 Task: Find connections with filter location Rivière-du-Loup with filter topic #successwith filter profile language French with filter current company Evalueserve with filter school Maulana Azad Medical College with filter industry Hospitality with filter service category Immigration Law with filter keywords title Customer Support Representative
Action: Mouse moved to (493, 86)
Screenshot: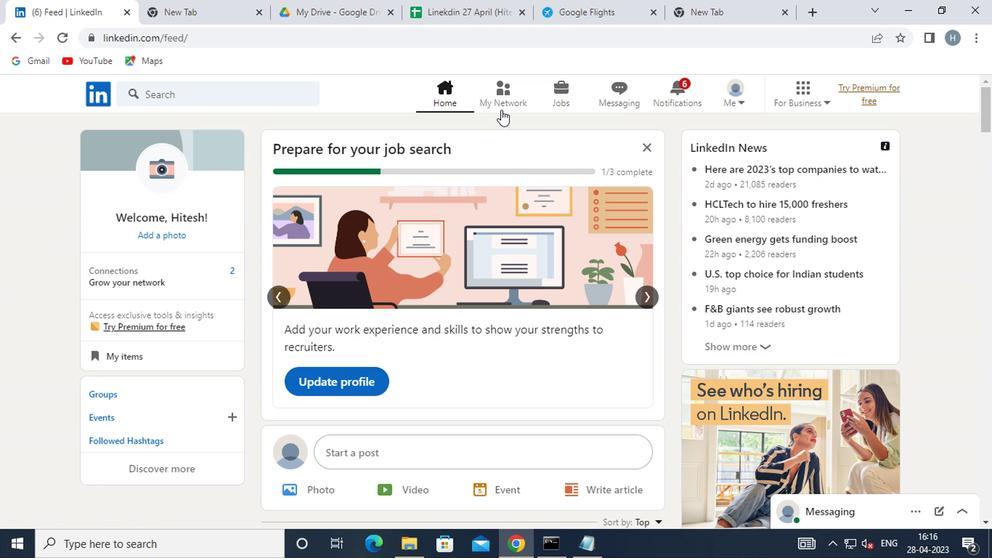 
Action: Mouse pressed left at (493, 86)
Screenshot: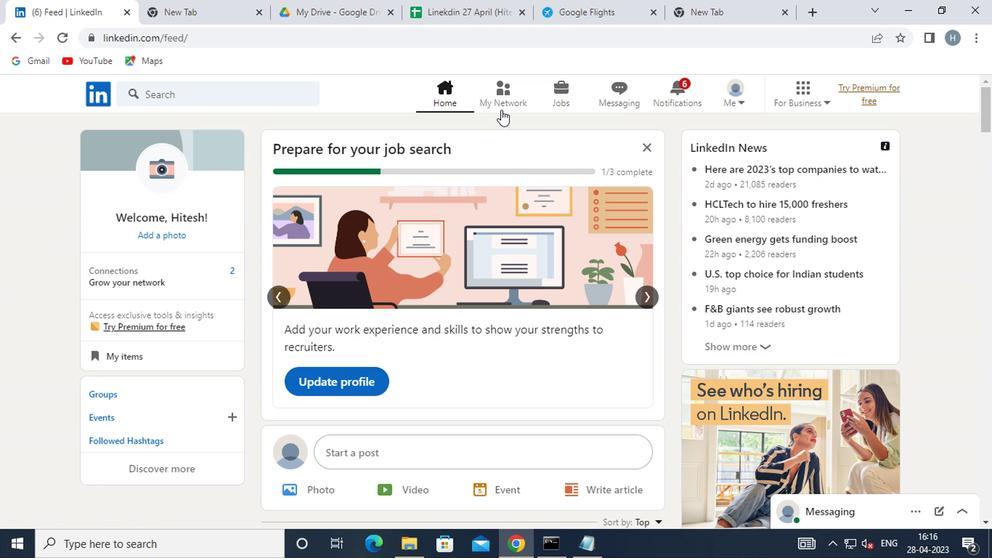 
Action: Mouse moved to (225, 171)
Screenshot: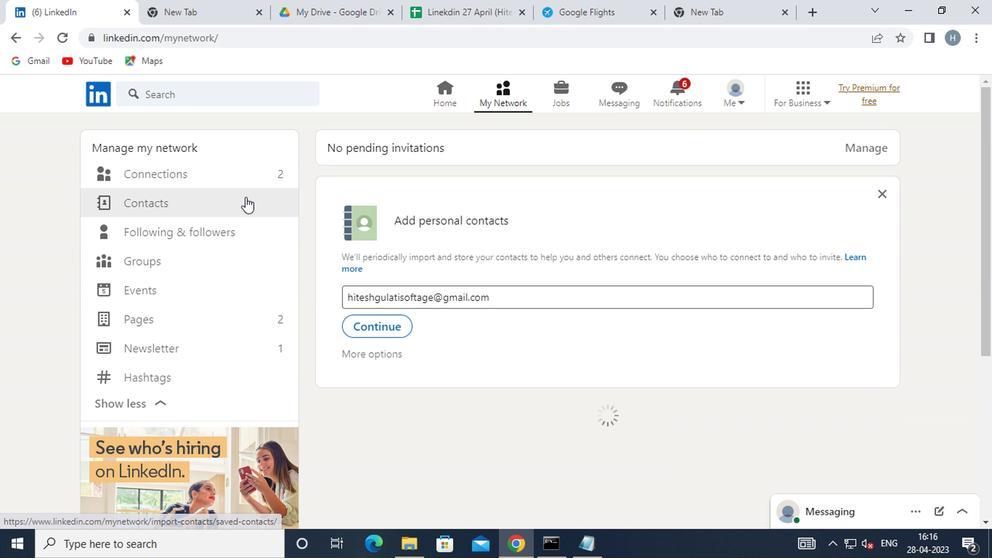 
Action: Mouse pressed left at (225, 171)
Screenshot: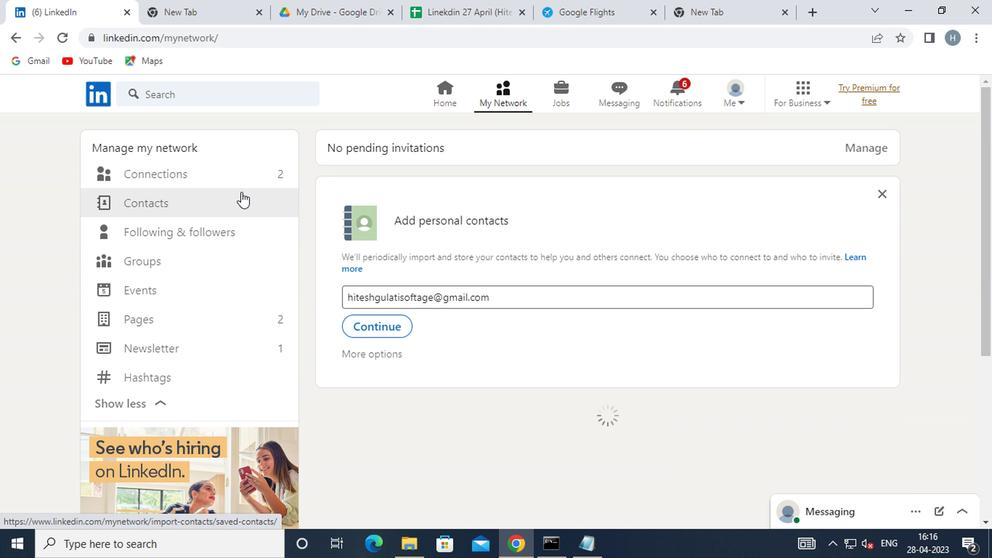 
Action: Mouse moved to (580, 171)
Screenshot: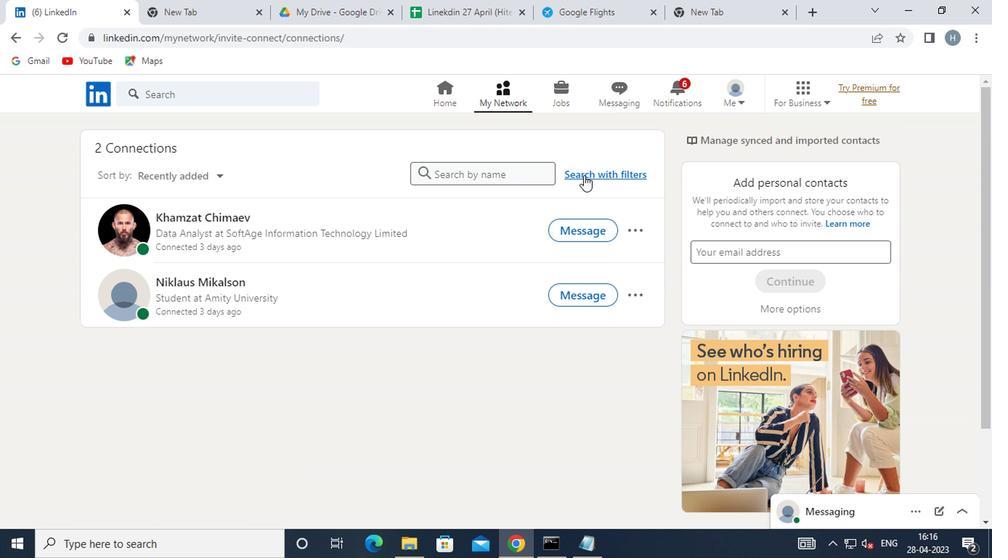 
Action: Mouse pressed left at (580, 171)
Screenshot: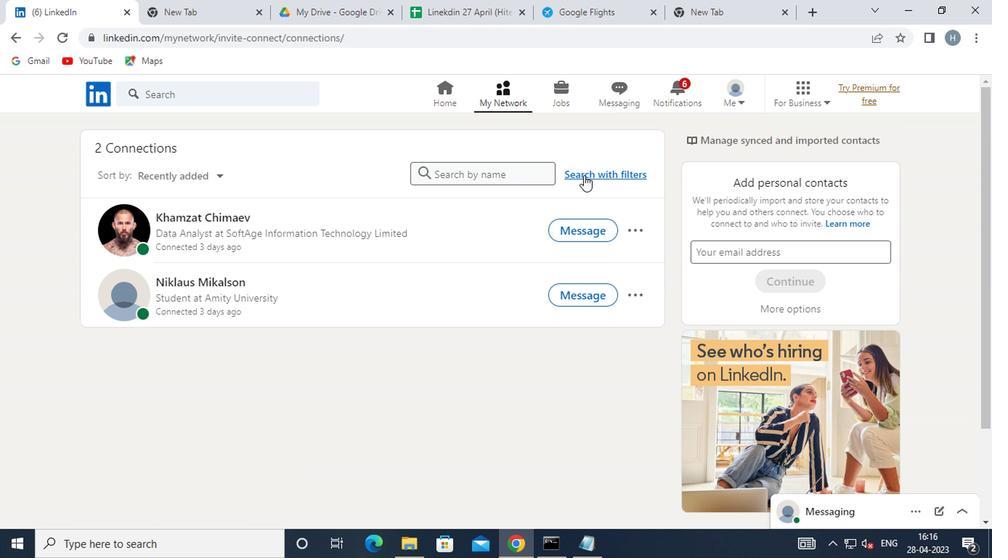 
Action: Mouse moved to (538, 131)
Screenshot: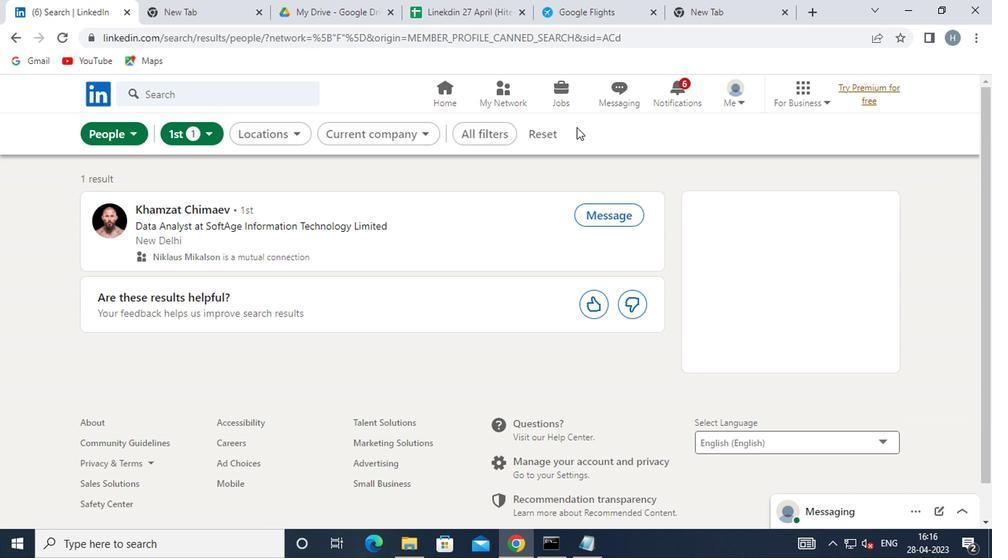 
Action: Mouse pressed left at (538, 131)
Screenshot: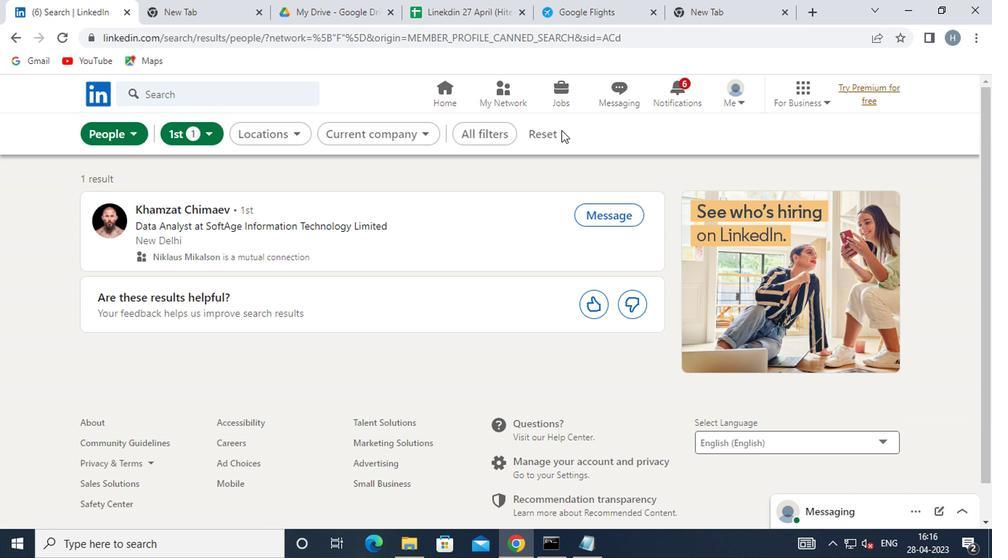 
Action: Mouse moved to (522, 131)
Screenshot: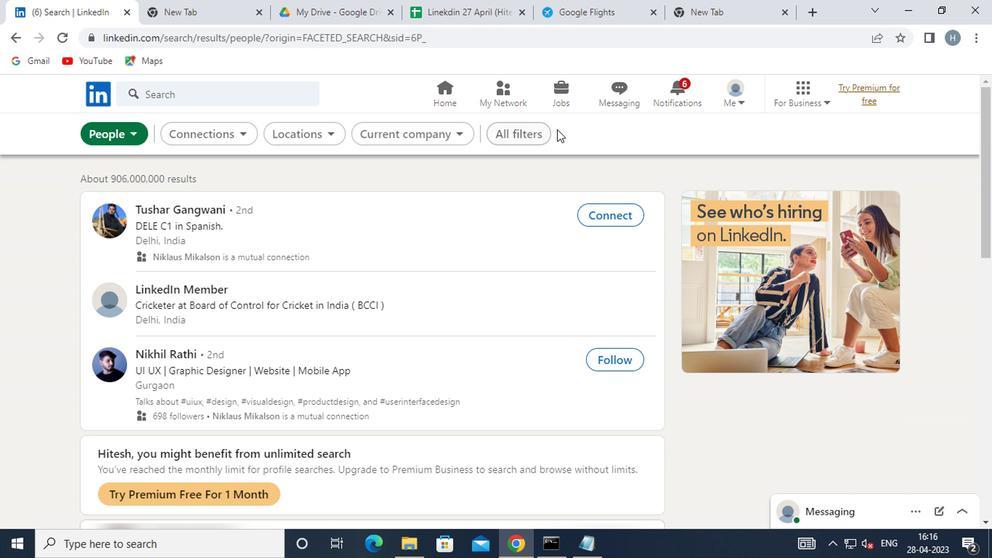 
Action: Mouse pressed left at (522, 131)
Screenshot: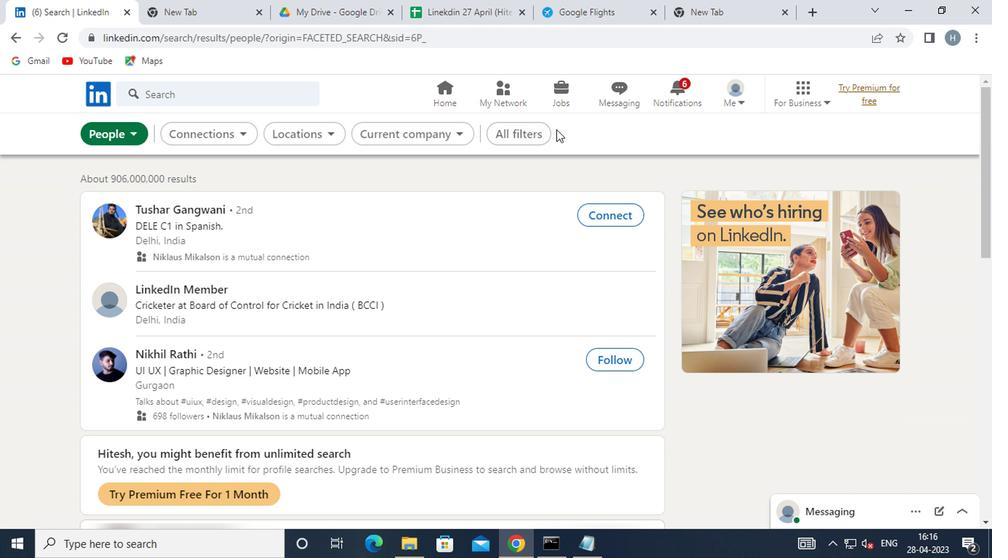 
Action: Mouse moved to (699, 313)
Screenshot: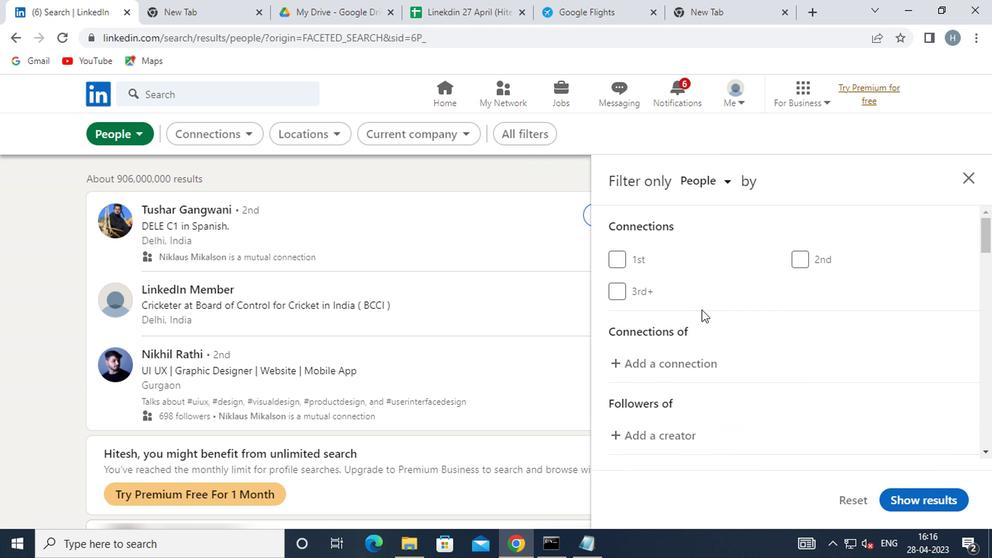 
Action: Mouse scrolled (699, 312) with delta (0, 0)
Screenshot: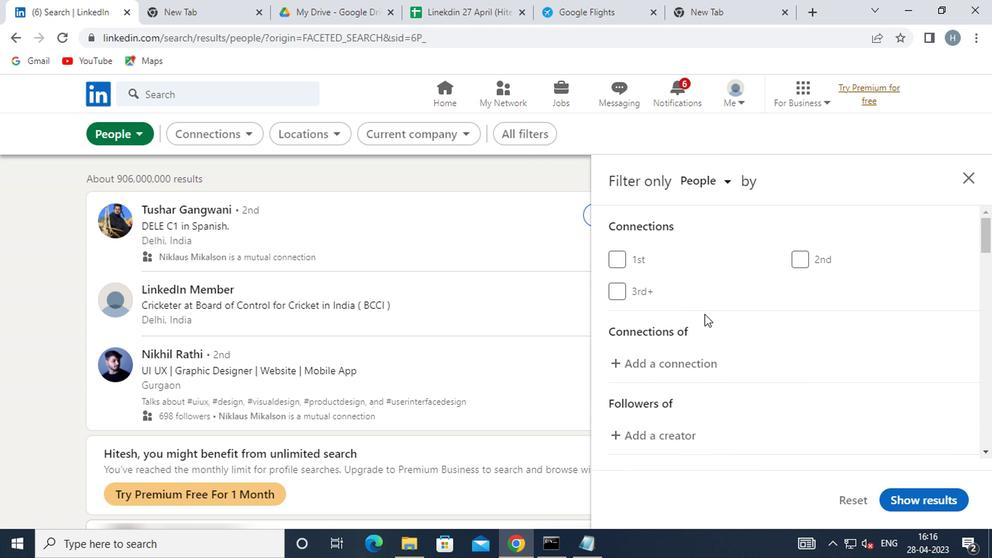 
Action: Mouse scrolled (699, 312) with delta (0, 0)
Screenshot: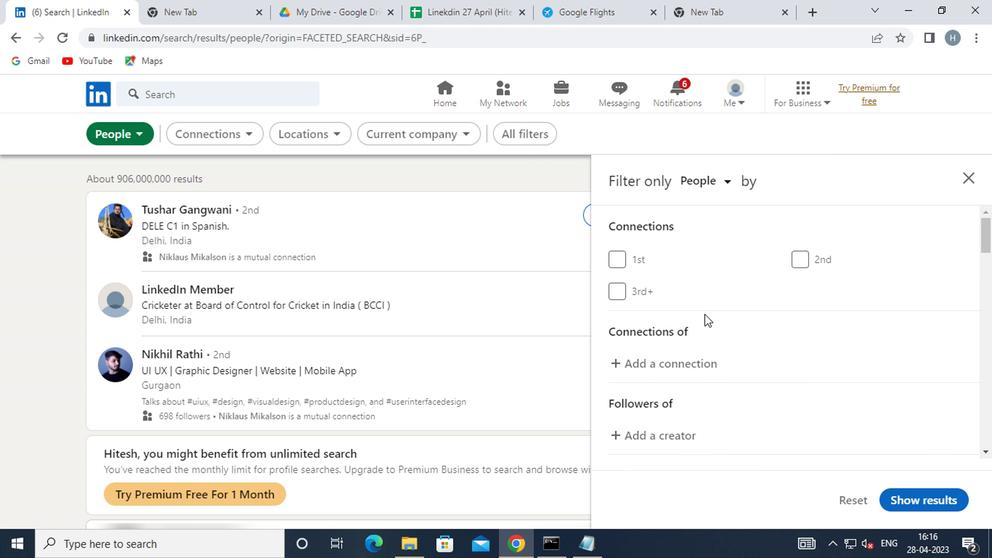 
Action: Mouse moved to (699, 309)
Screenshot: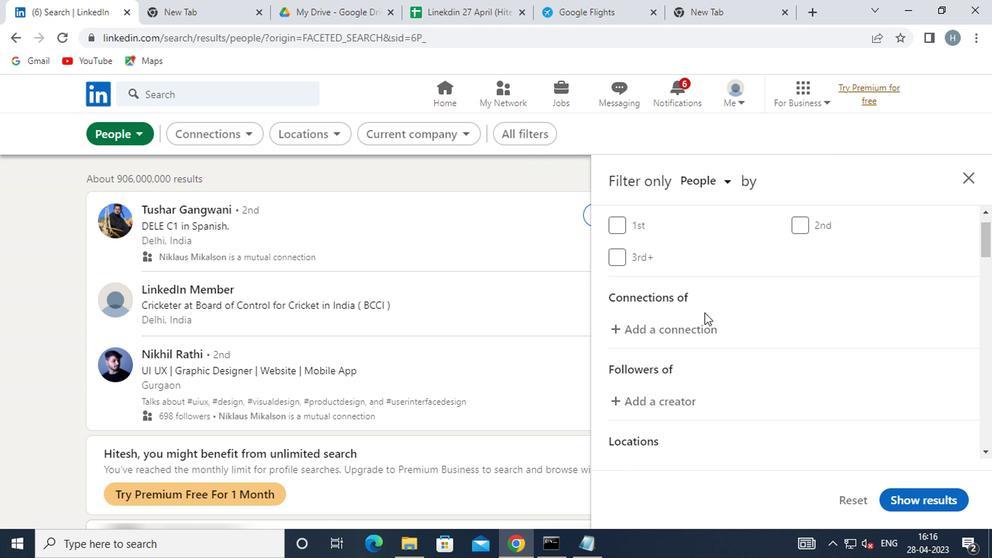 
Action: Mouse scrolled (699, 309) with delta (0, 0)
Screenshot: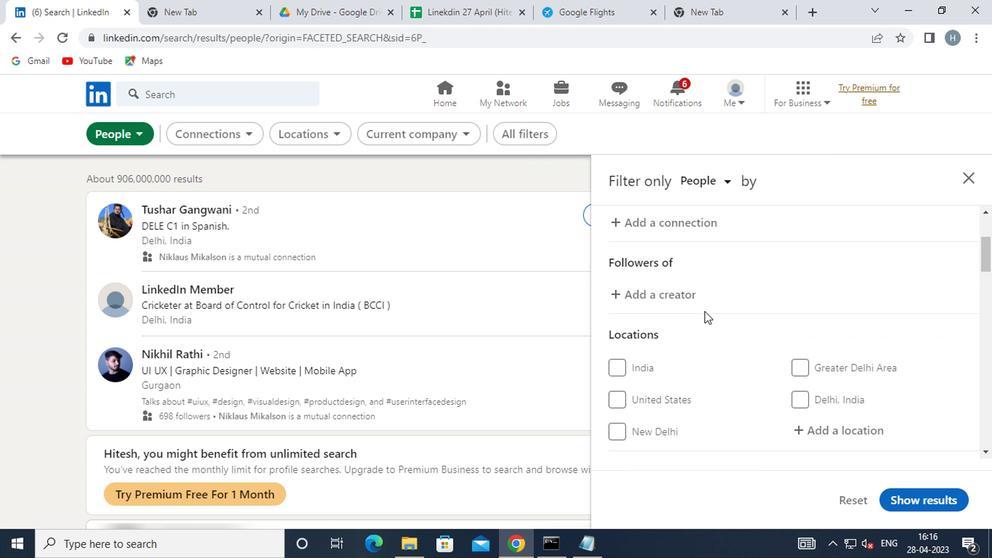 
Action: Mouse moved to (810, 351)
Screenshot: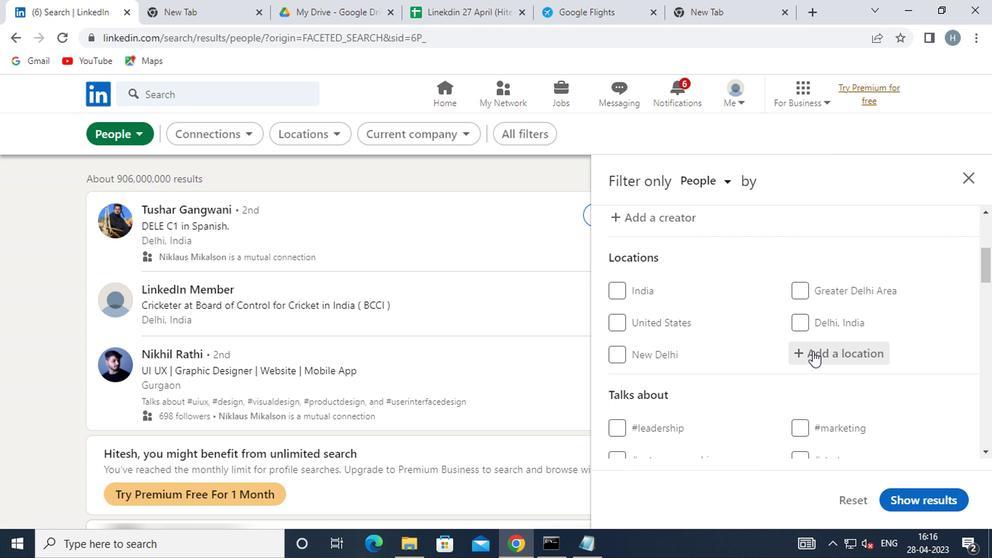 
Action: Mouse pressed left at (810, 351)
Screenshot: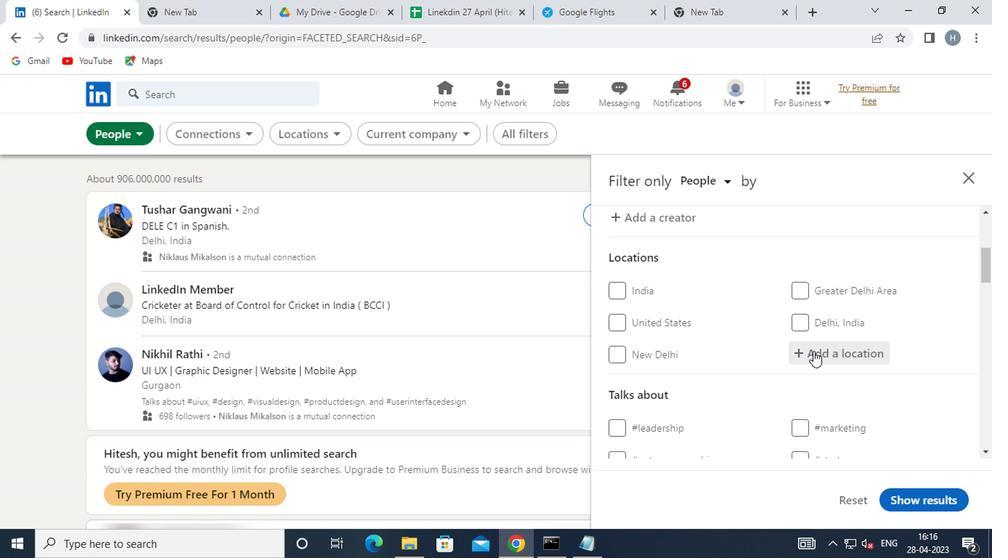 
Action: Mouse moved to (798, 347)
Screenshot: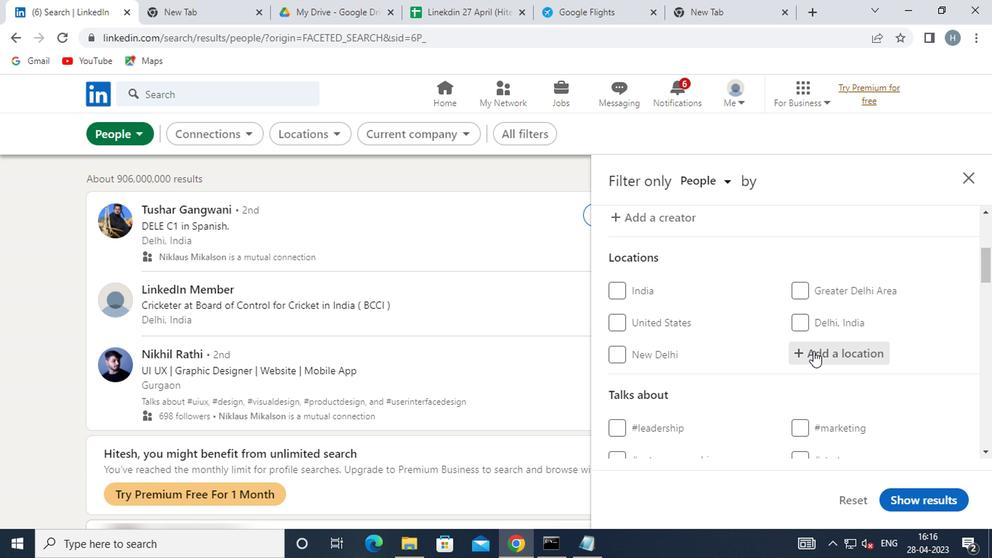 
Action: Key pressed <Key.shift>RIVIERE
Screenshot: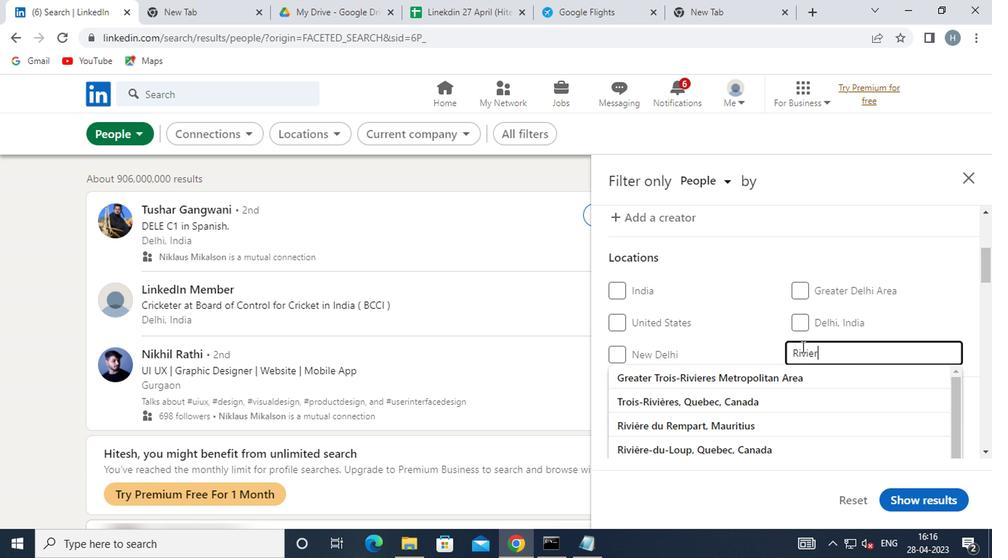 
Action: Mouse moved to (773, 395)
Screenshot: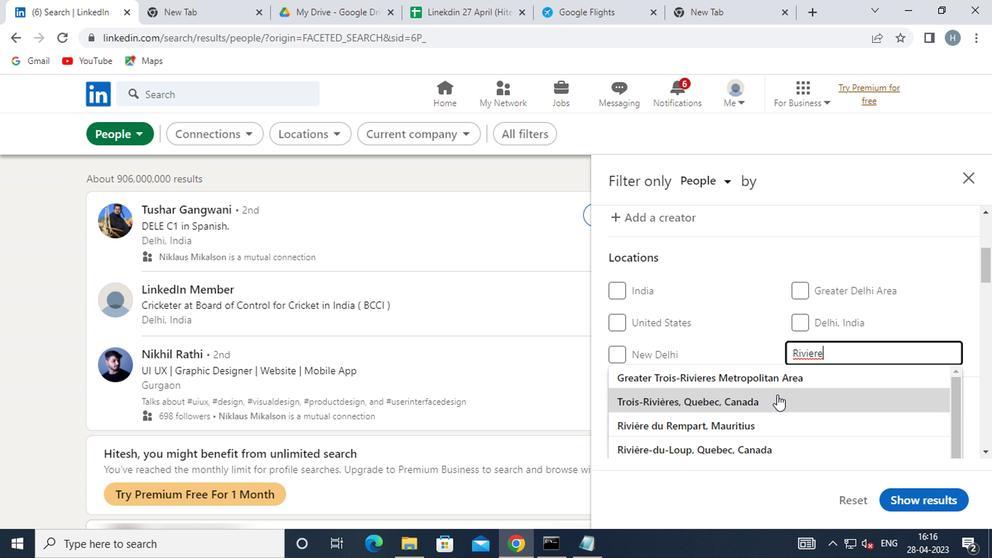 
Action: Key pressed -
Screenshot: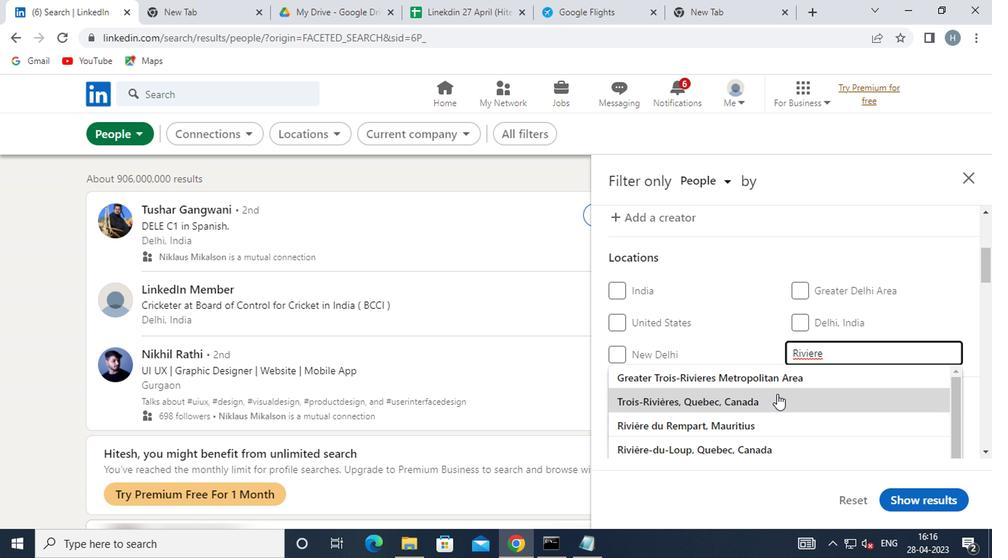 
Action: Mouse moved to (757, 403)
Screenshot: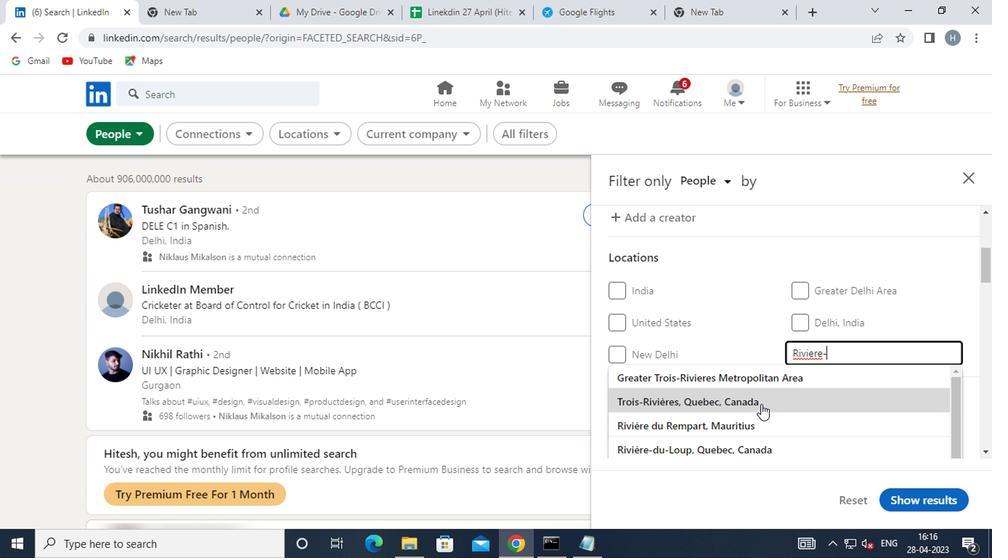
Action: Key pressed D
Screenshot: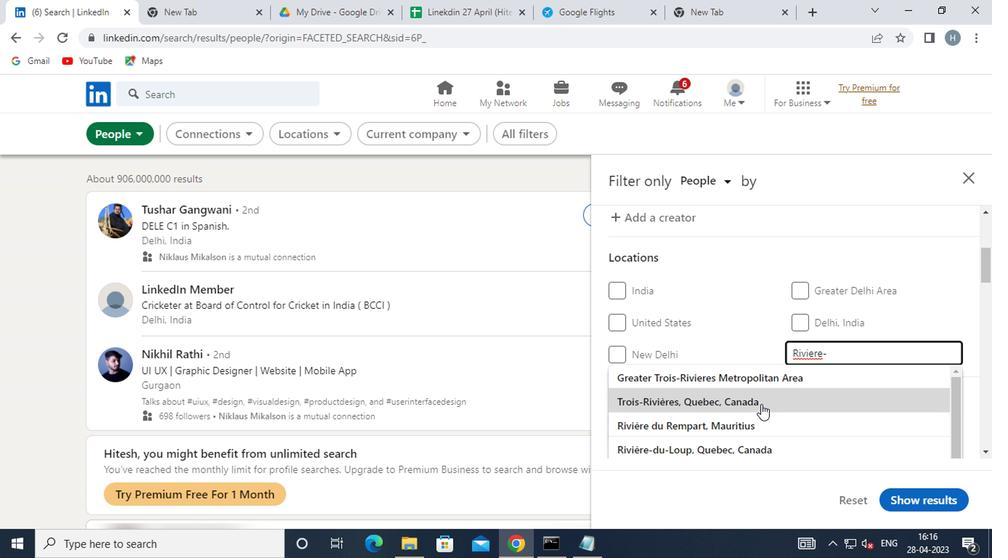 
Action: Mouse moved to (757, 401)
Screenshot: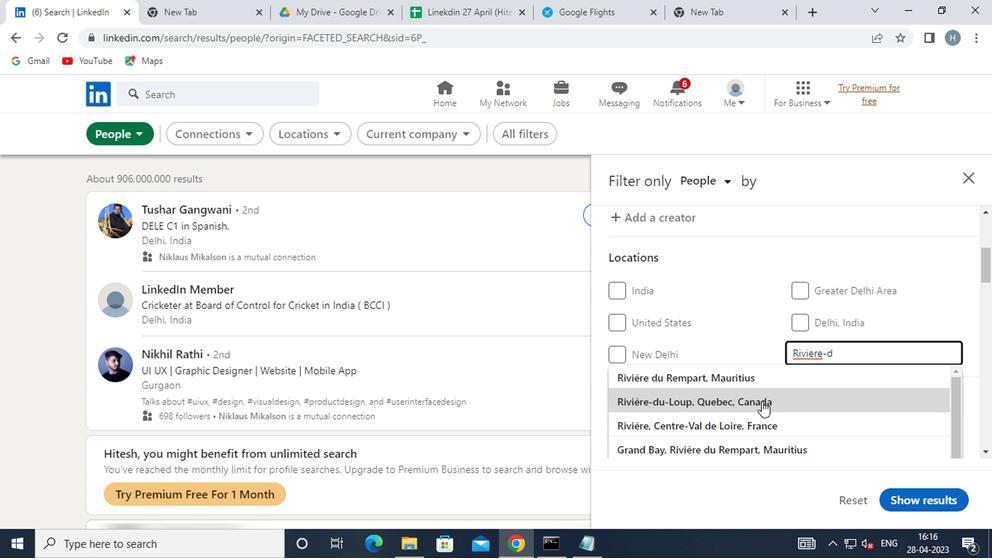 
Action: Key pressed U
Screenshot: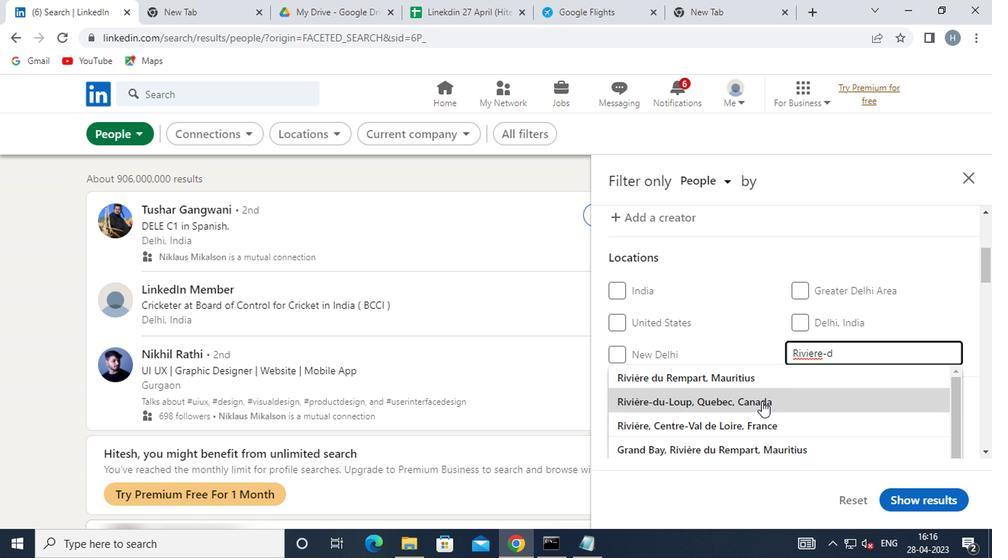 
Action: Mouse moved to (752, 400)
Screenshot: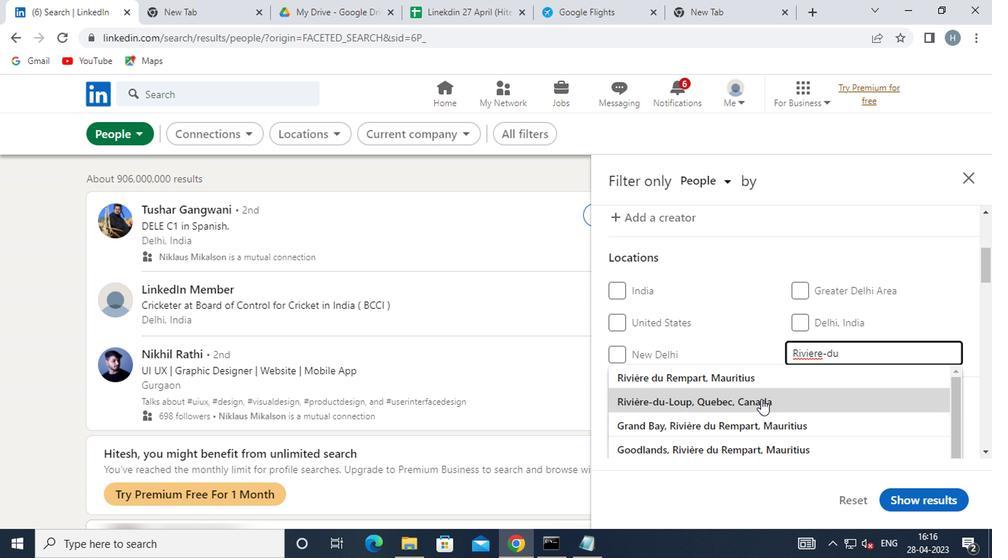 
Action: Mouse pressed left at (752, 400)
Screenshot: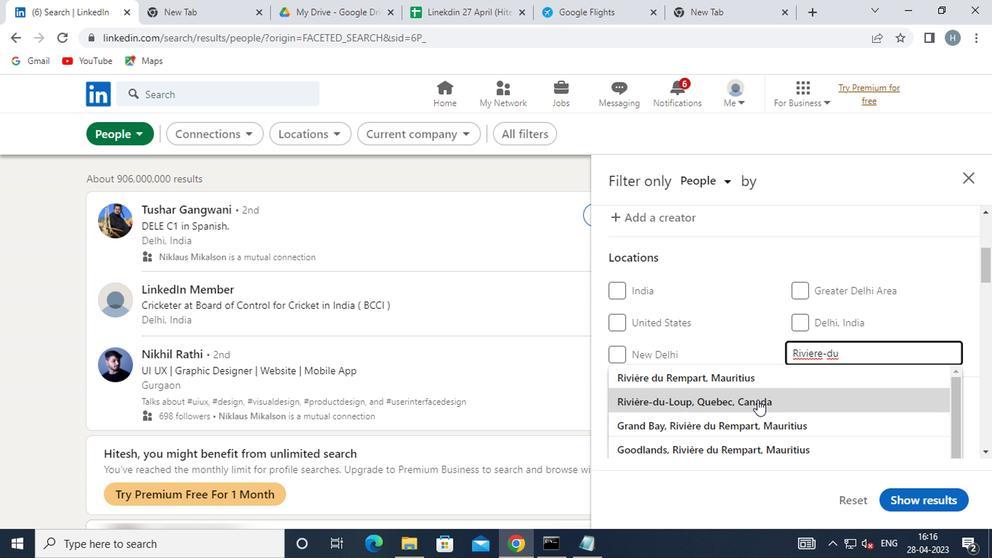 
Action: Mouse moved to (718, 382)
Screenshot: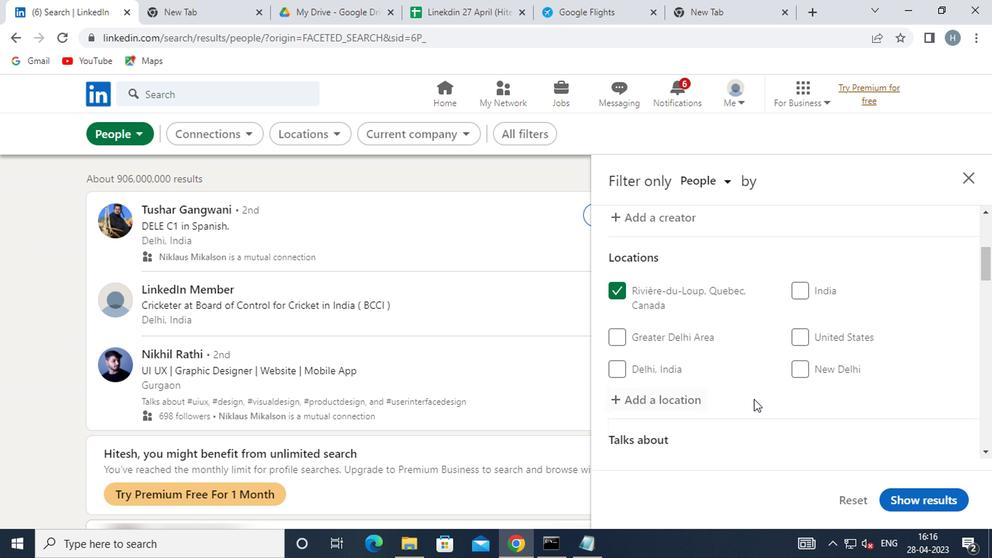 
Action: Mouse scrolled (718, 381) with delta (0, -1)
Screenshot: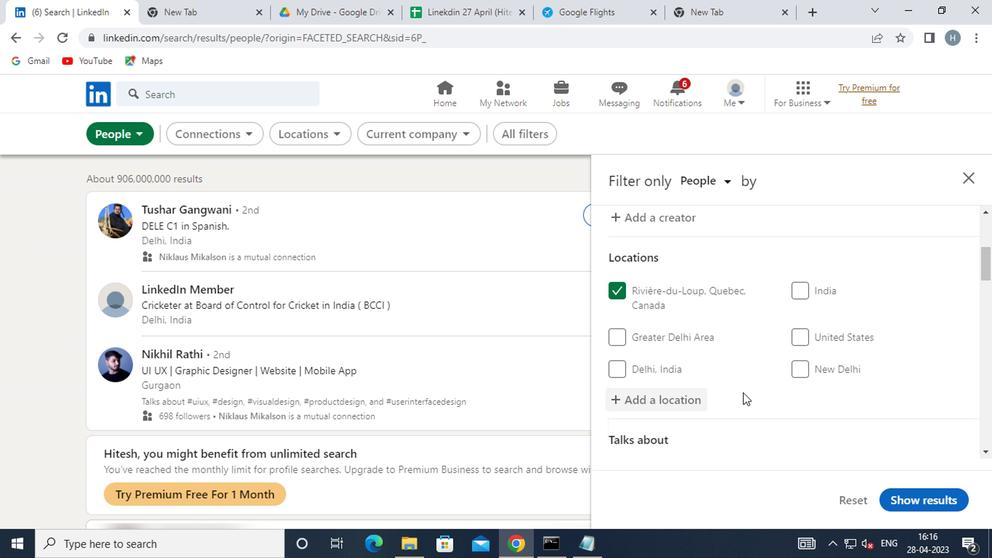 
Action: Mouse scrolled (718, 381) with delta (0, -1)
Screenshot: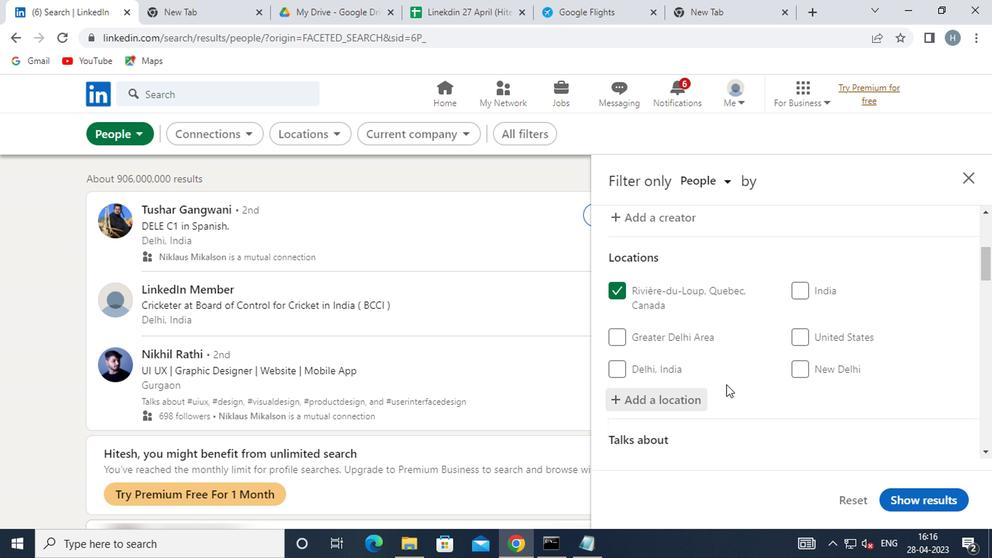 
Action: Mouse moved to (716, 375)
Screenshot: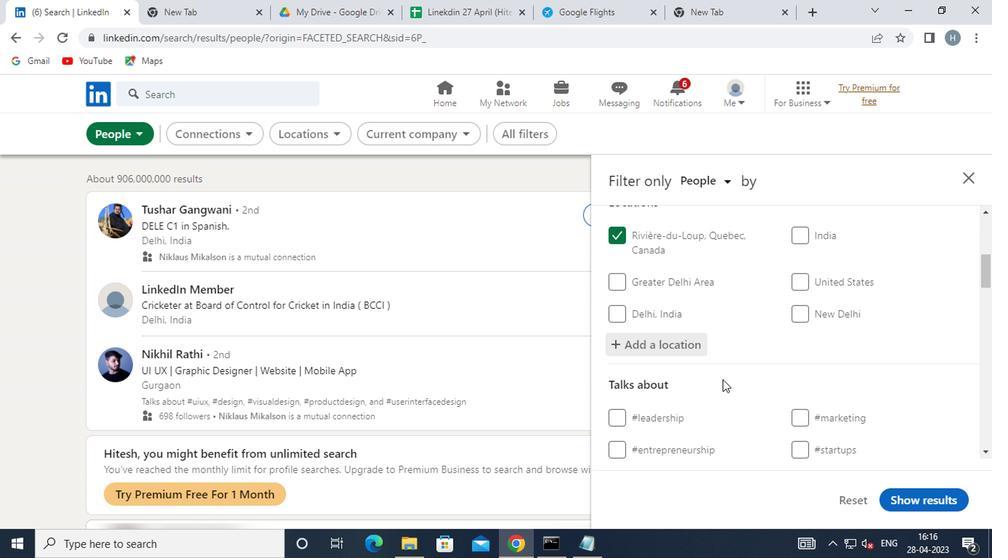 
Action: Mouse scrolled (716, 375) with delta (0, 0)
Screenshot: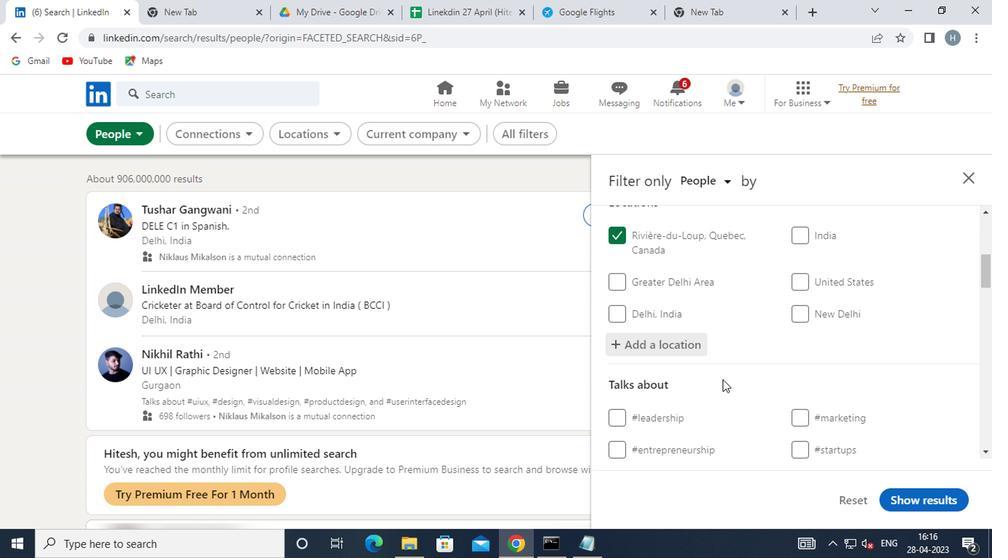 
Action: Mouse scrolled (716, 375) with delta (0, 0)
Screenshot: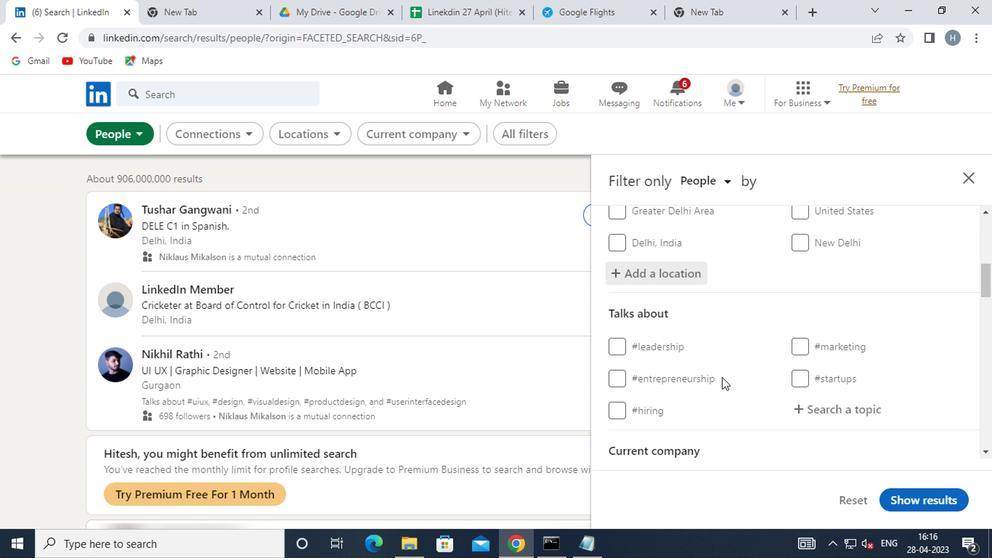 
Action: Mouse moved to (834, 241)
Screenshot: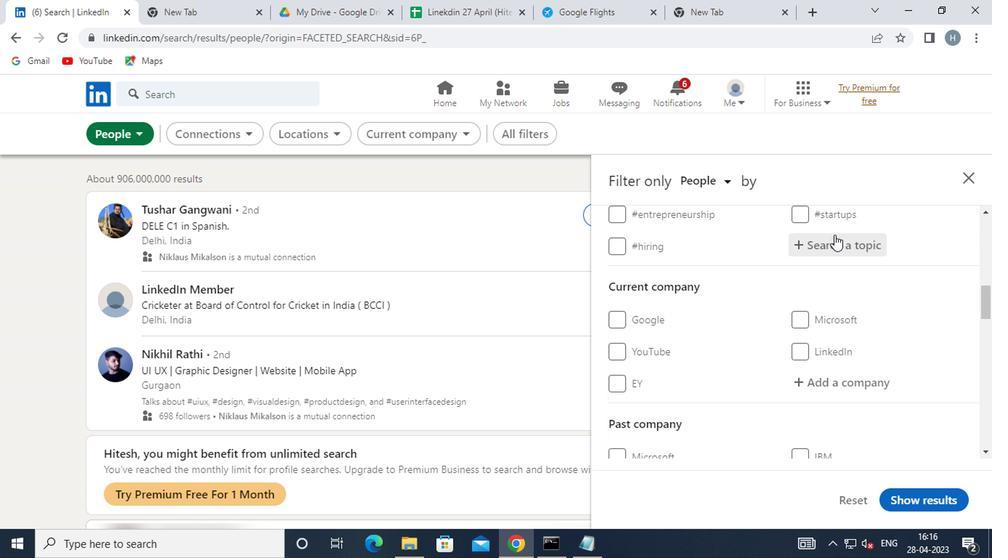 
Action: Mouse pressed left at (834, 241)
Screenshot: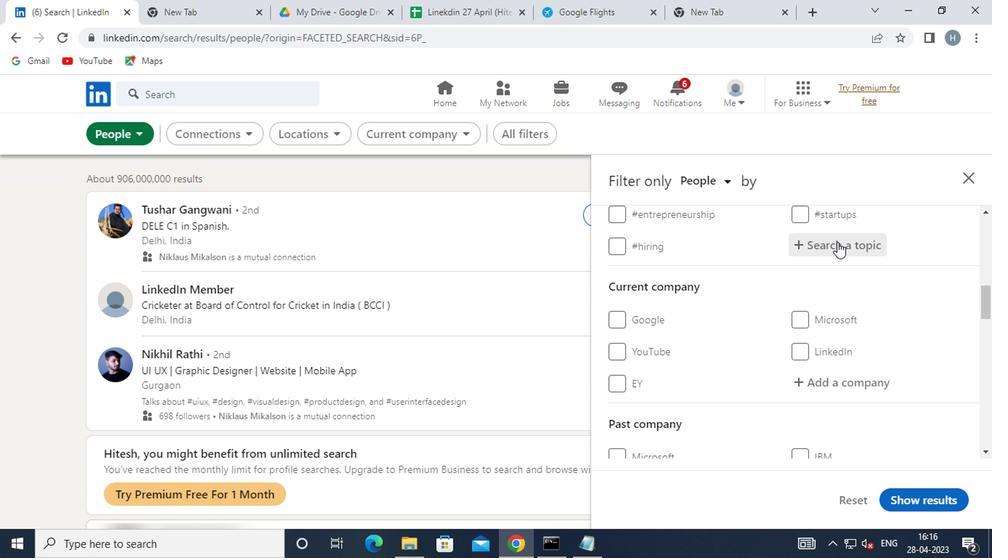 
Action: Mouse moved to (834, 241)
Screenshot: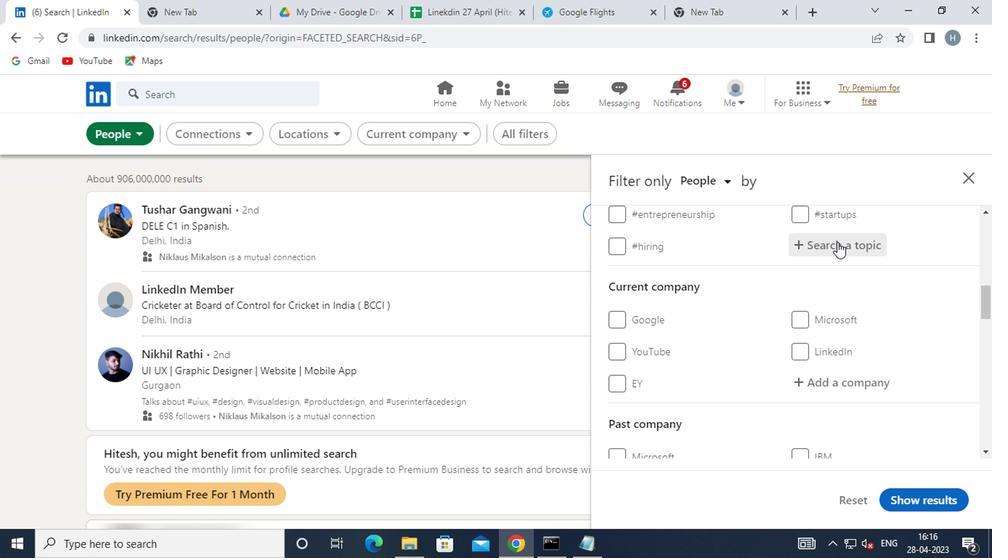 
Action: Key pressed <Key.shift>SUC
Screenshot: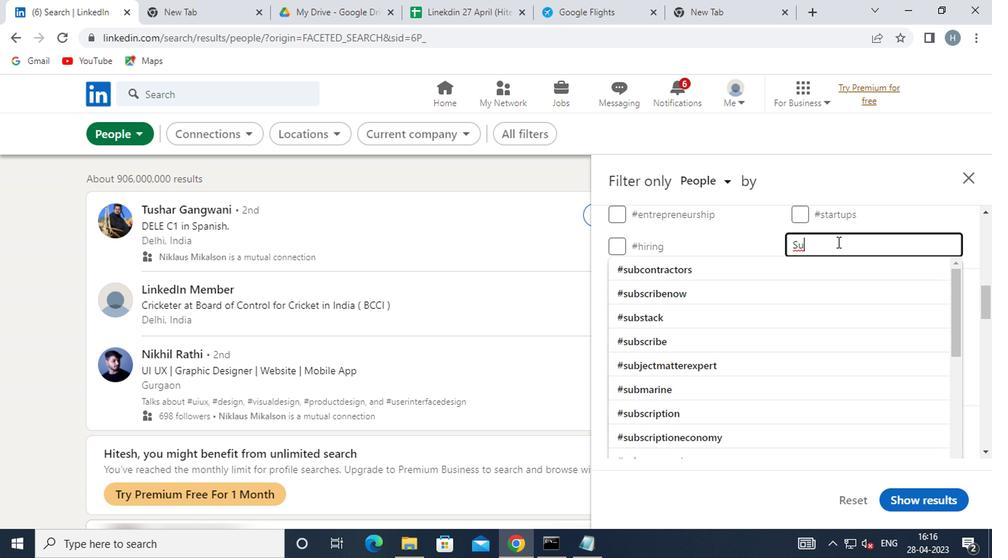 
Action: Mouse moved to (788, 262)
Screenshot: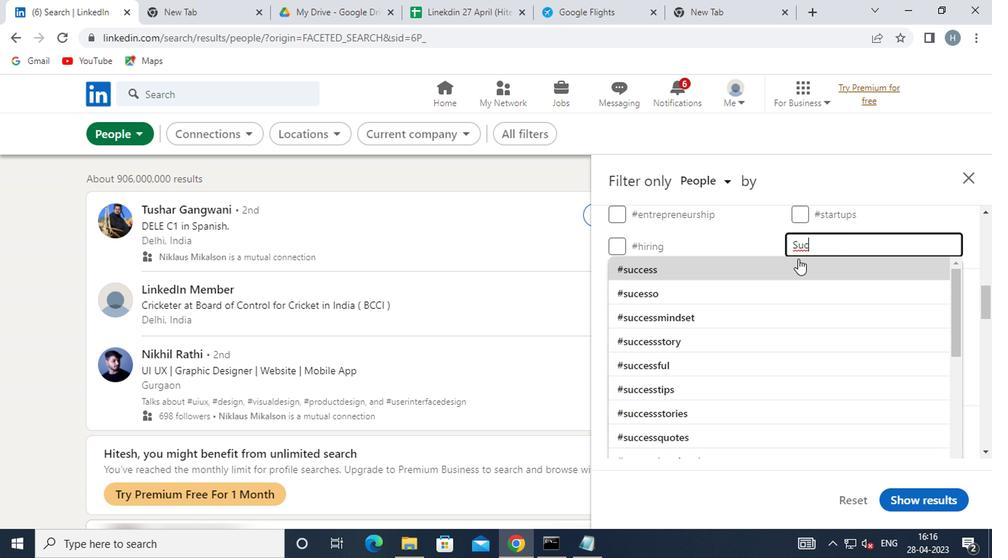 
Action: Mouse pressed left at (788, 262)
Screenshot: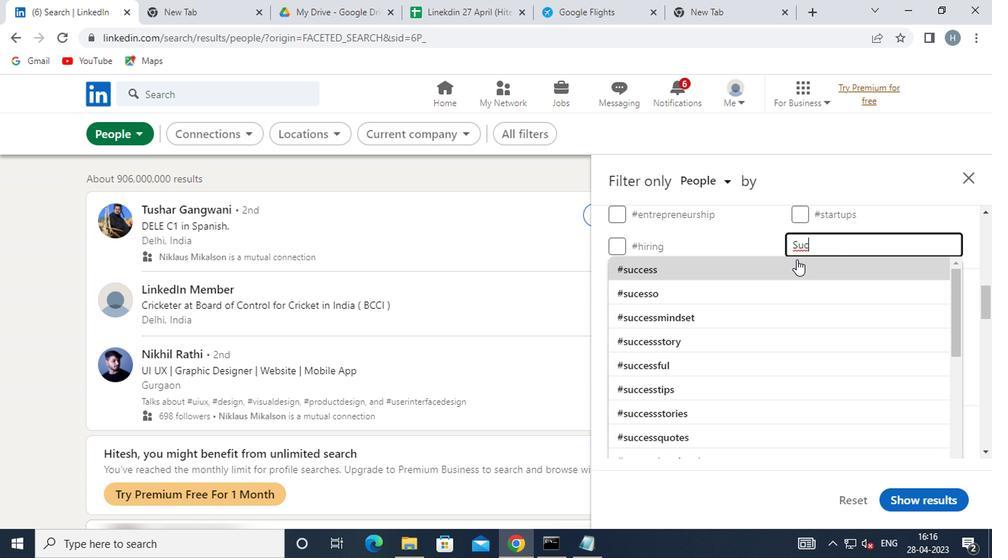 
Action: Mouse moved to (767, 281)
Screenshot: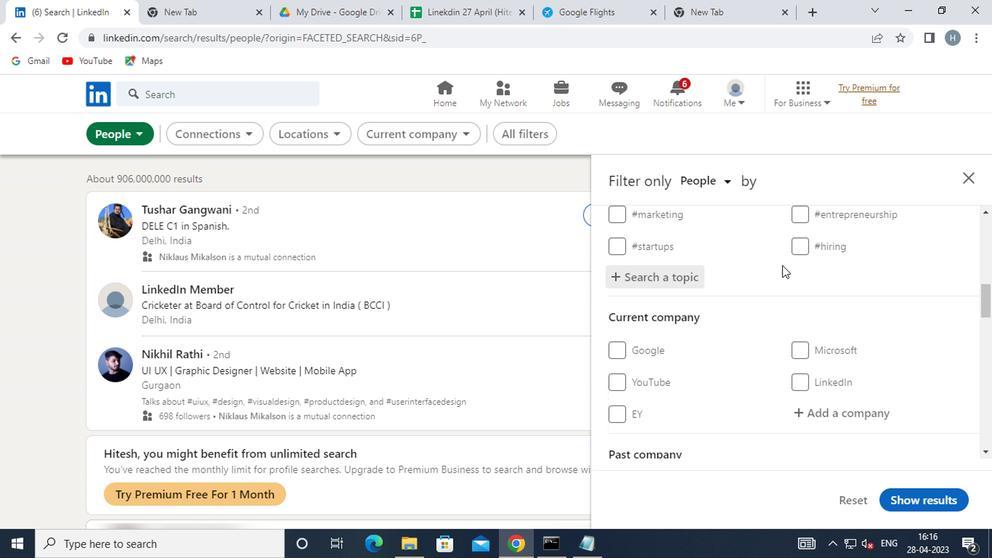 
Action: Mouse scrolled (767, 280) with delta (0, -1)
Screenshot: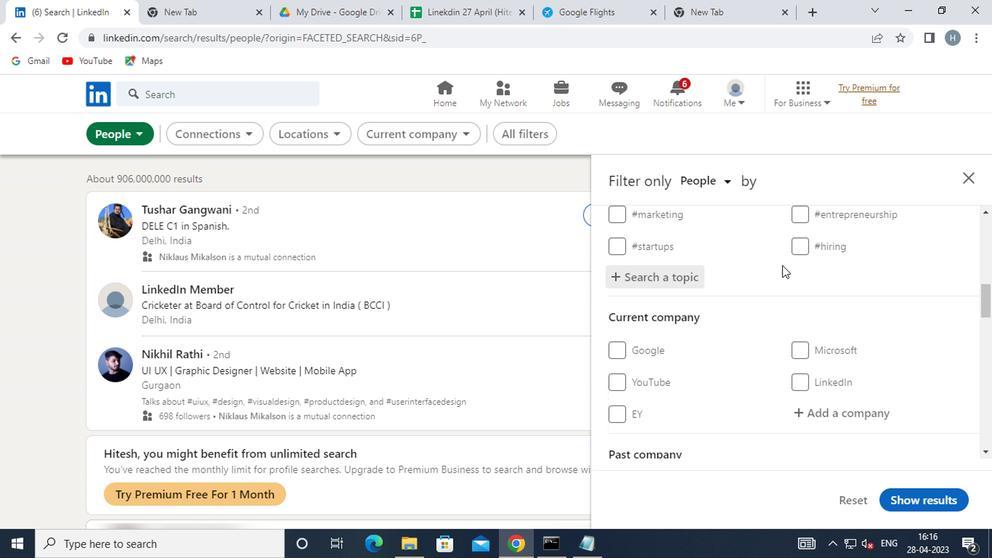 
Action: Mouse moved to (767, 281)
Screenshot: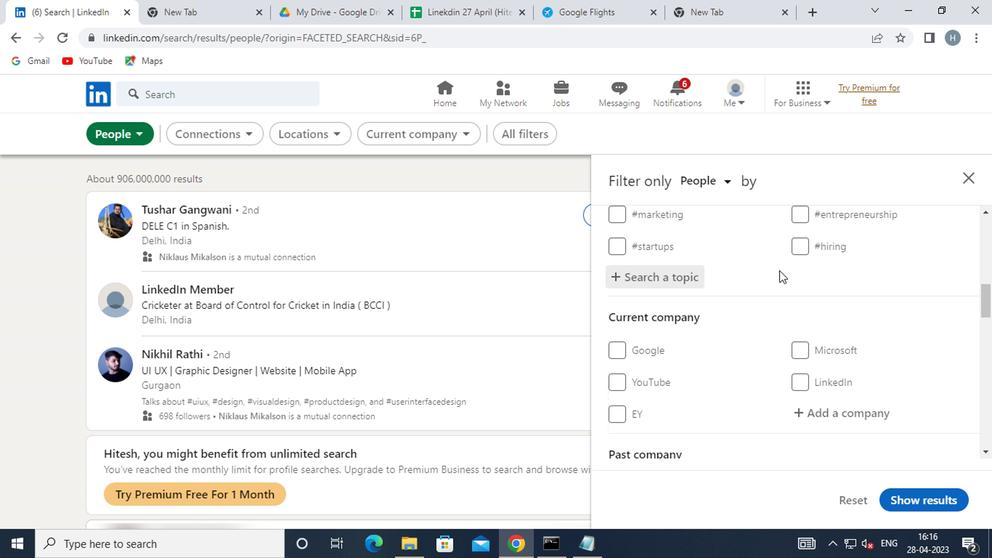 
Action: Mouse scrolled (767, 281) with delta (0, 0)
Screenshot: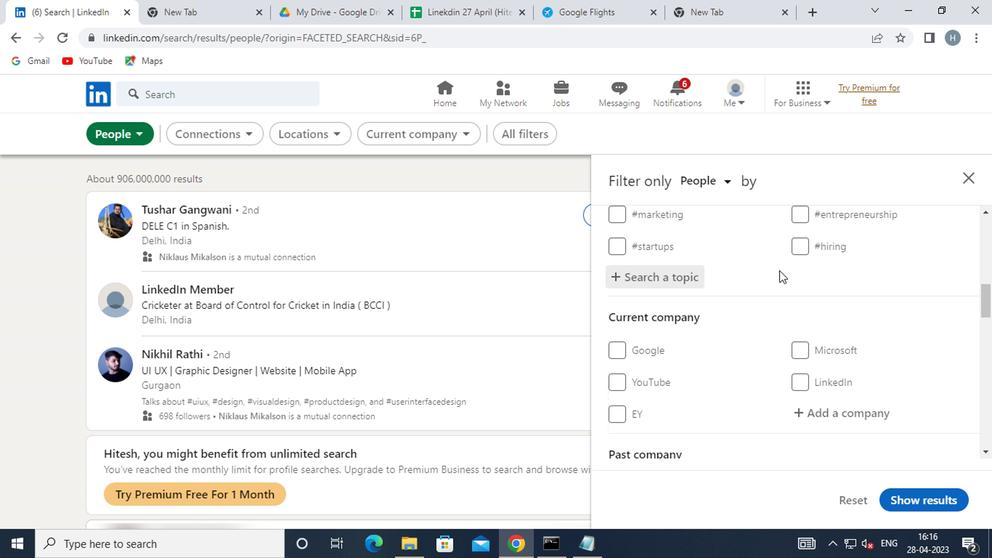 
Action: Mouse moved to (767, 282)
Screenshot: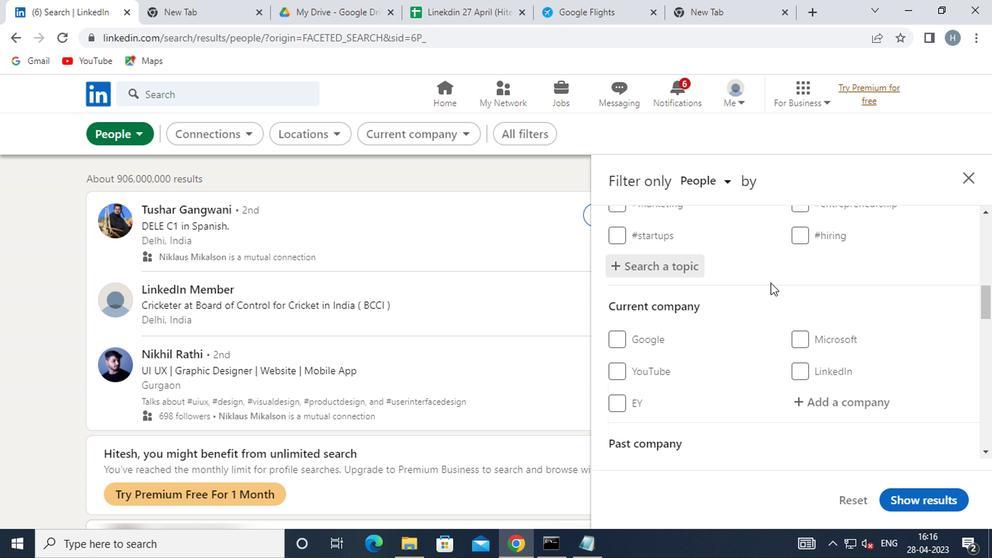 
Action: Mouse scrolled (767, 281) with delta (0, 0)
Screenshot: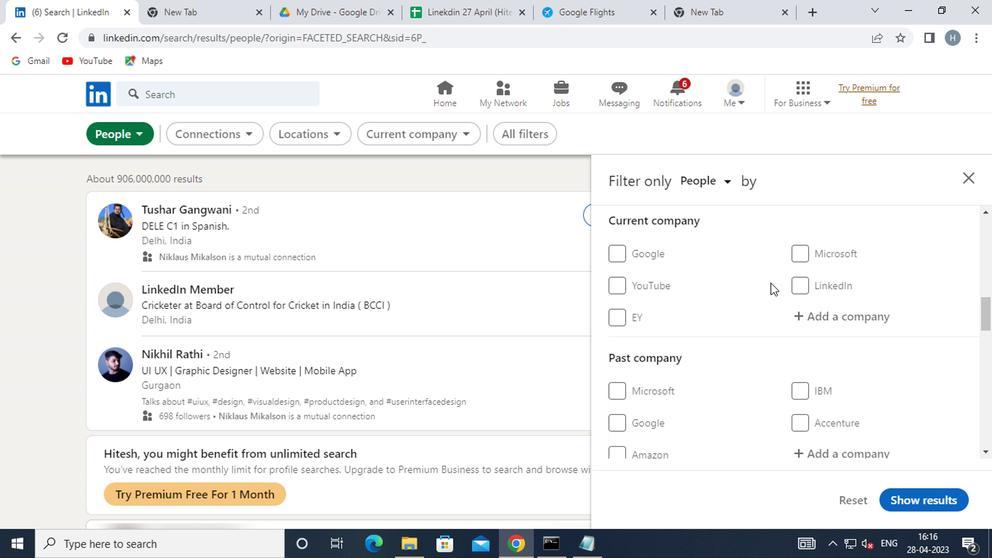 
Action: Mouse scrolled (767, 281) with delta (0, 0)
Screenshot: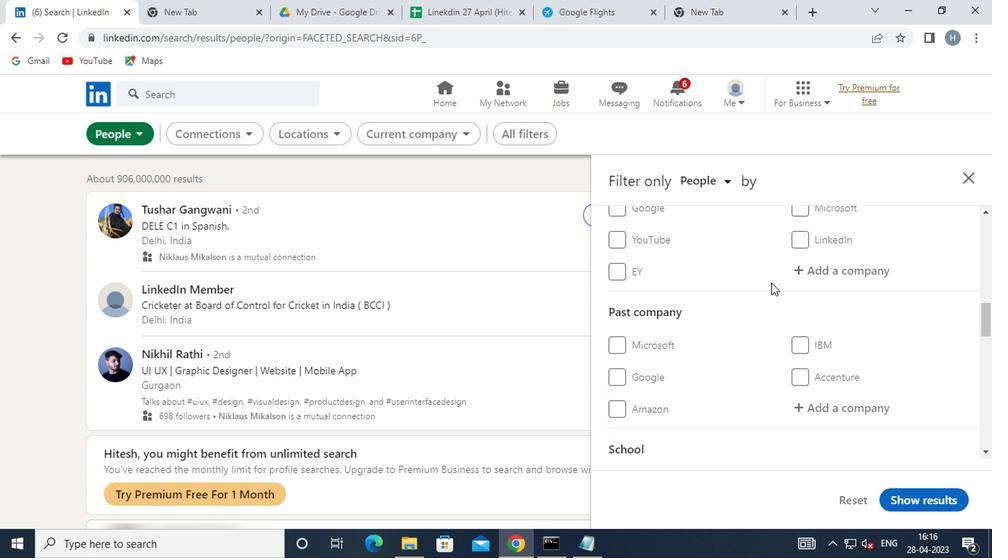 
Action: Mouse moved to (769, 281)
Screenshot: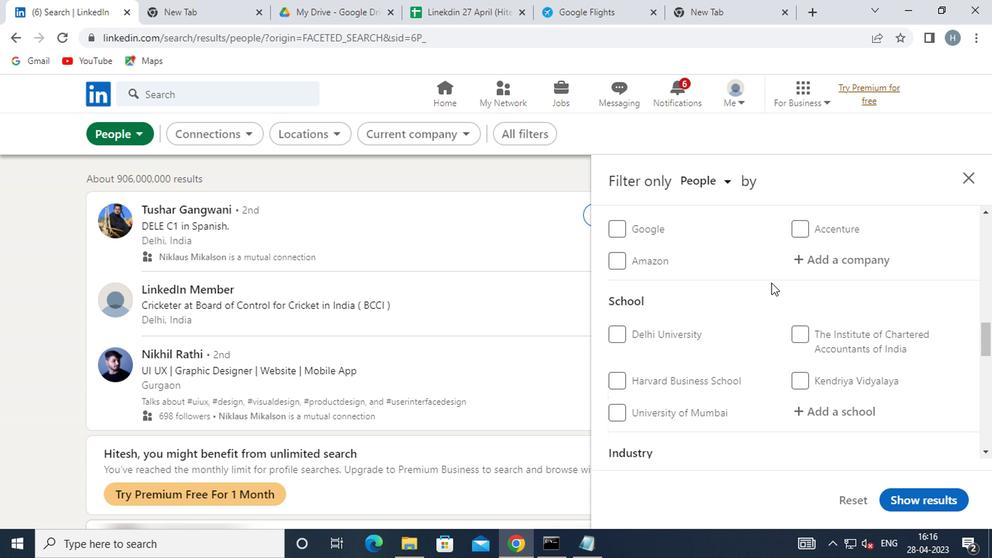 
Action: Mouse scrolled (769, 280) with delta (0, -1)
Screenshot: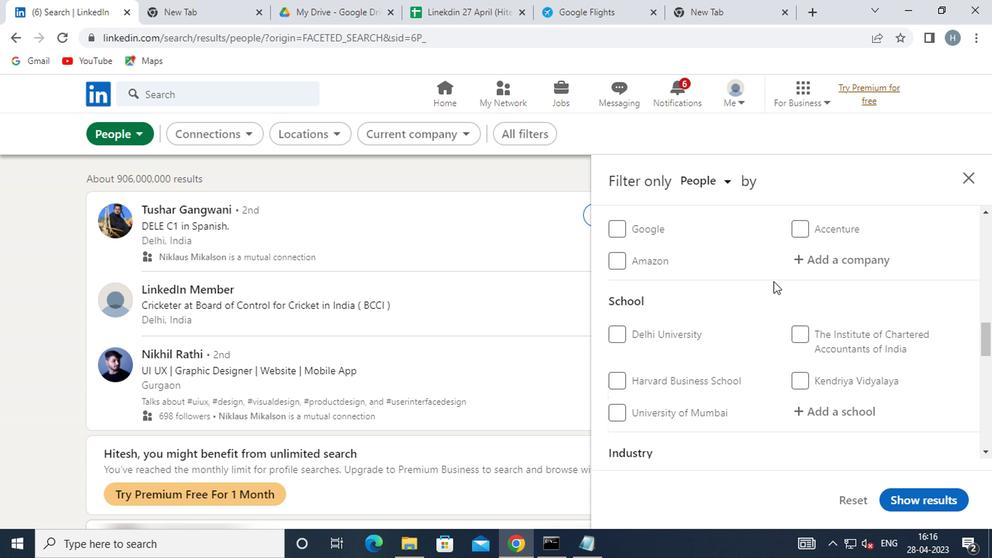 
Action: Mouse scrolled (769, 280) with delta (0, -1)
Screenshot: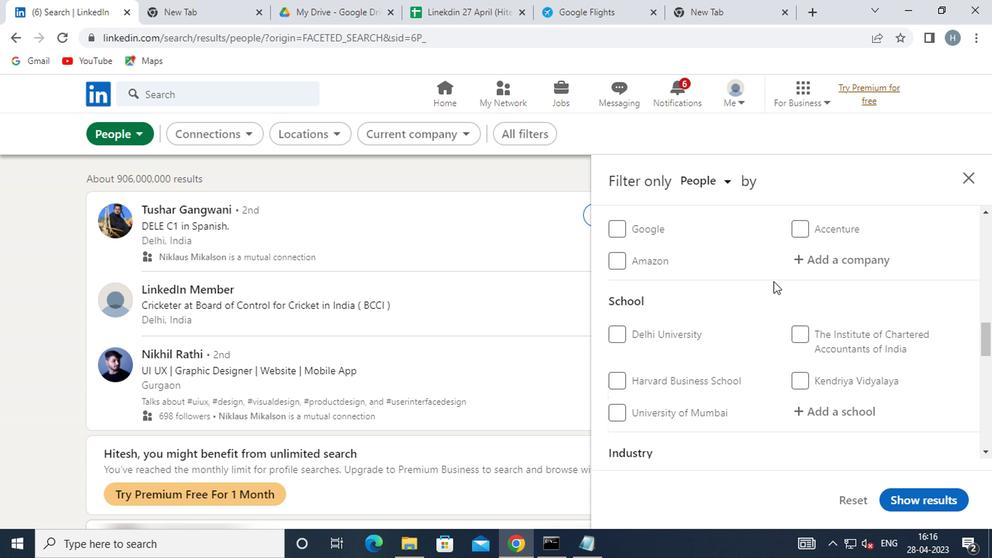 
Action: Mouse scrolled (769, 280) with delta (0, -1)
Screenshot: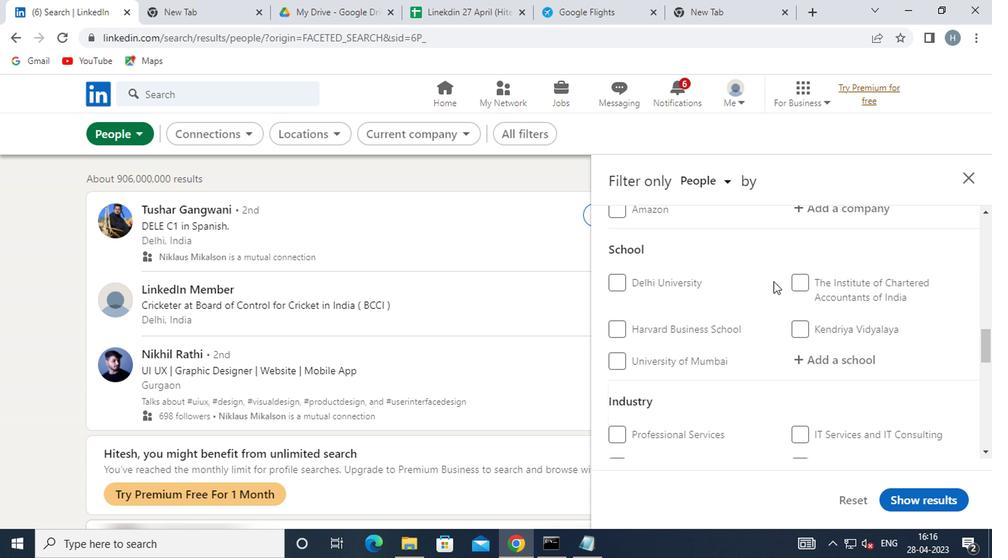 
Action: Mouse scrolled (769, 280) with delta (0, -1)
Screenshot: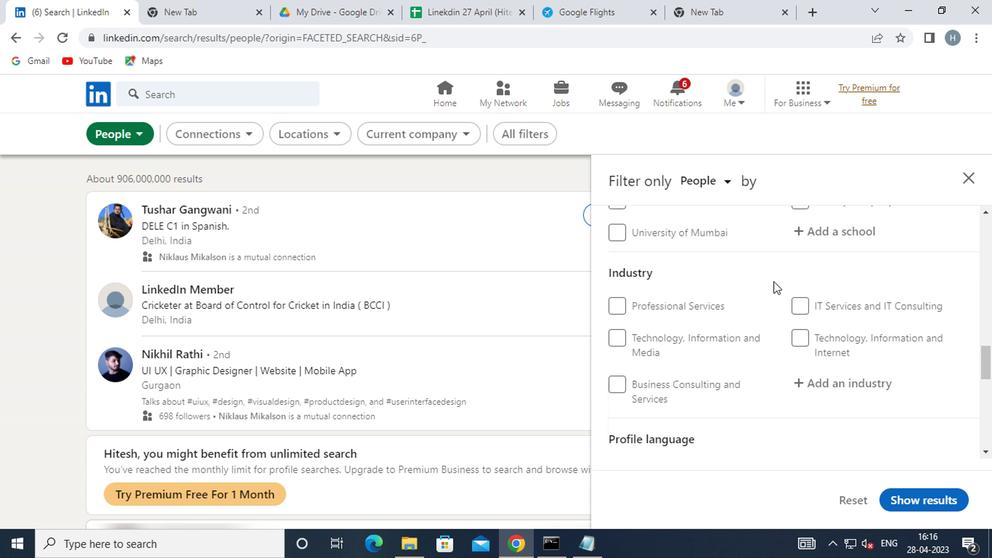 
Action: Mouse scrolled (769, 280) with delta (0, -1)
Screenshot: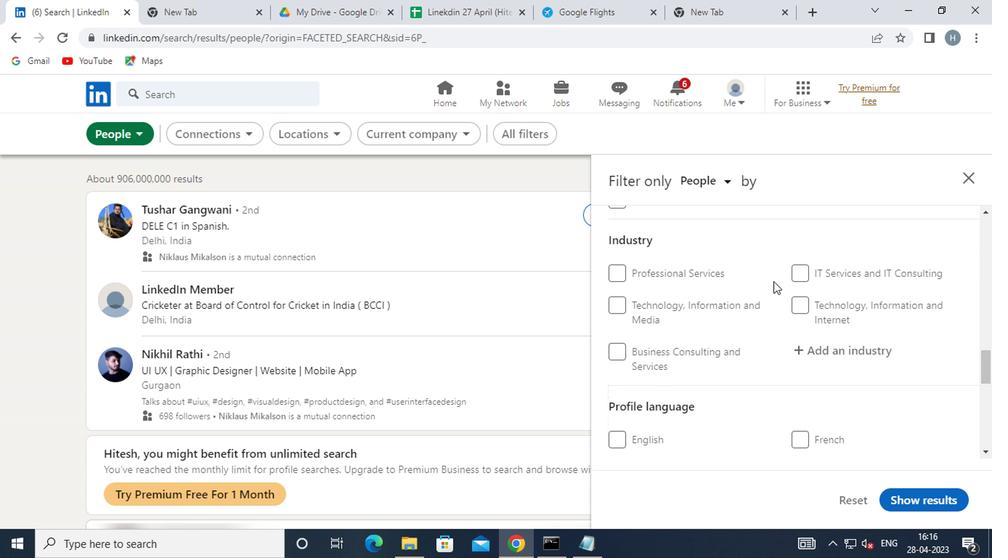
Action: Mouse moved to (805, 290)
Screenshot: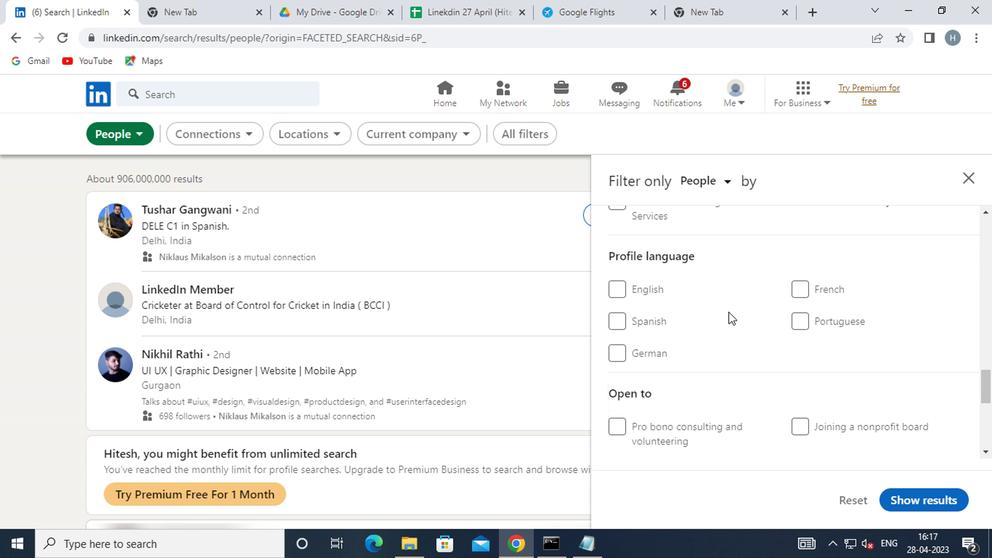 
Action: Mouse pressed left at (805, 290)
Screenshot: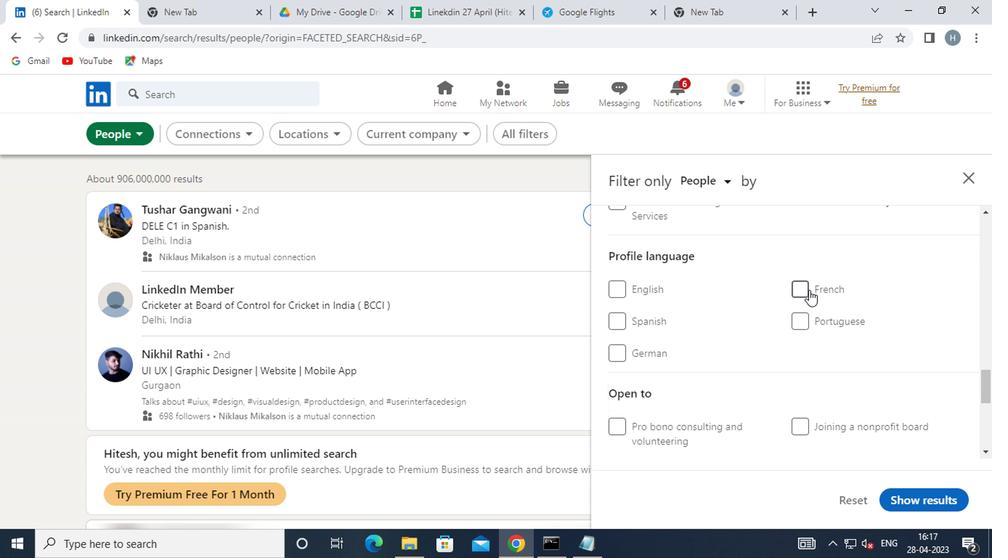 
Action: Mouse moved to (721, 307)
Screenshot: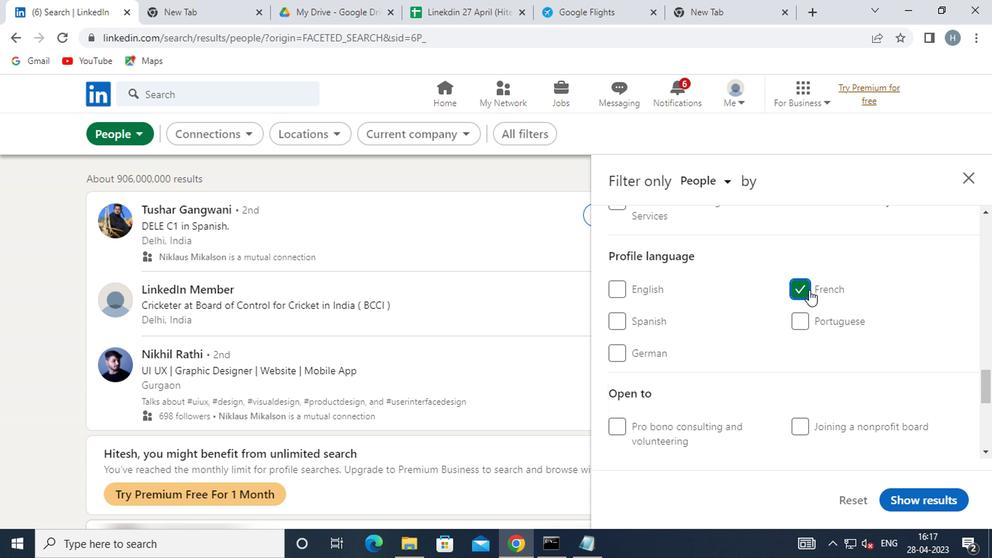
Action: Mouse scrolled (721, 308) with delta (0, 0)
Screenshot: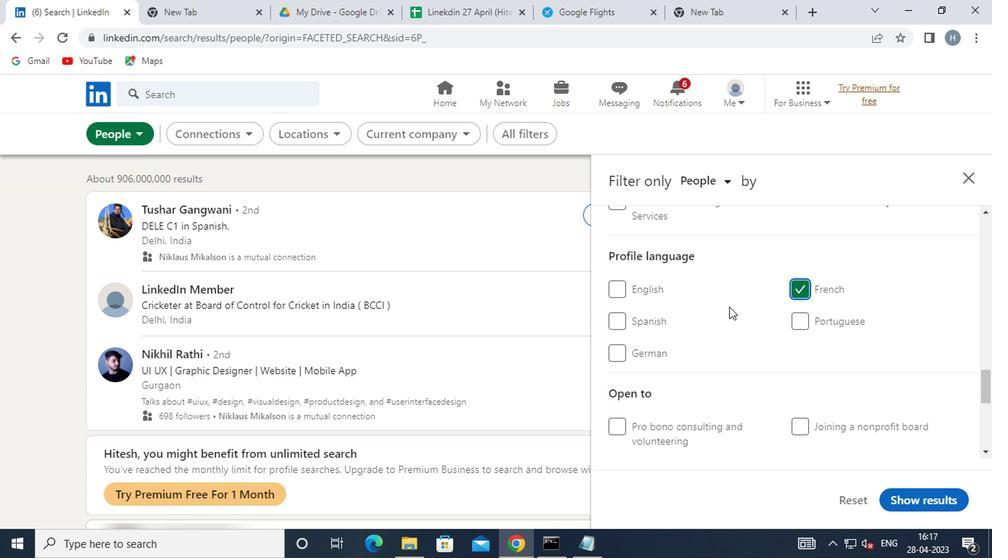 
Action: Mouse scrolled (721, 308) with delta (0, 0)
Screenshot: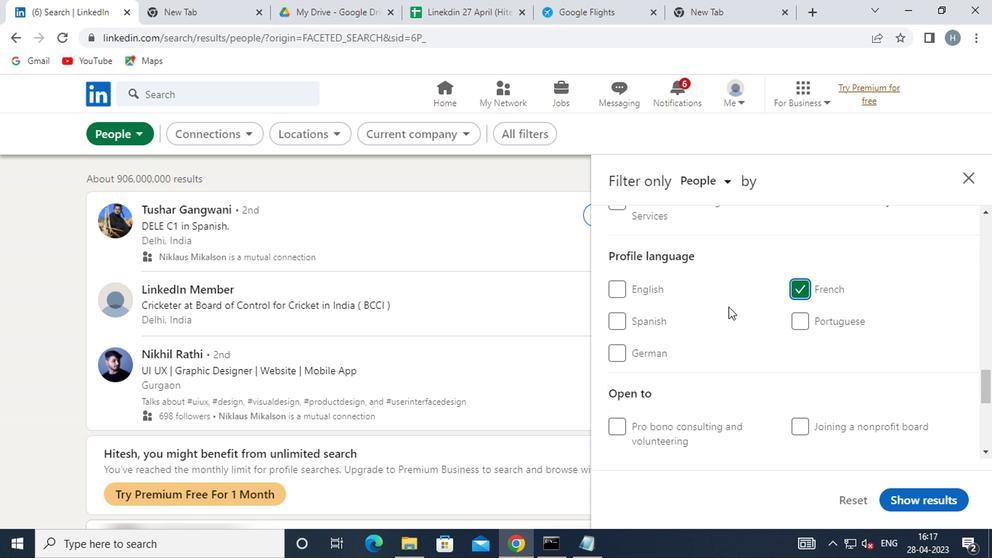 
Action: Mouse scrolled (721, 308) with delta (0, 0)
Screenshot: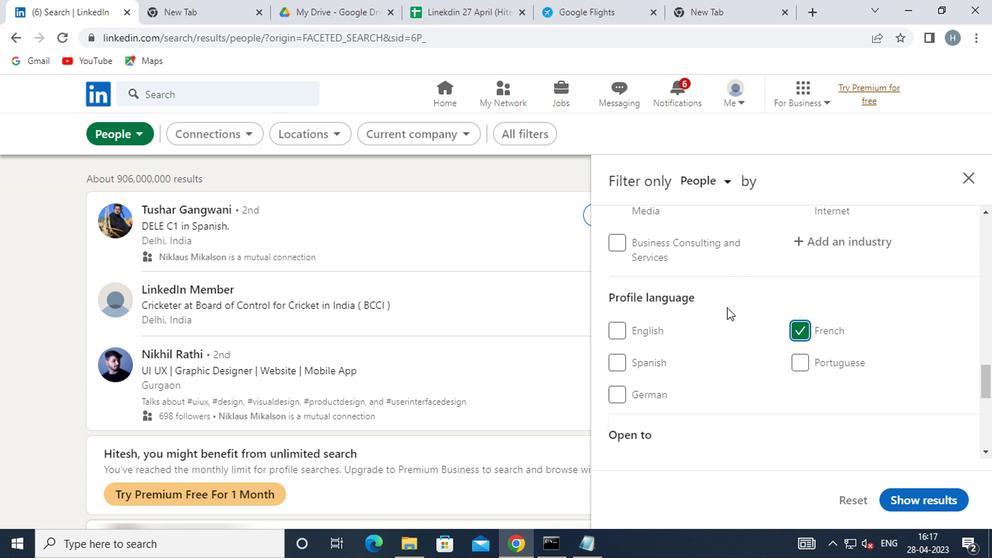 
Action: Mouse scrolled (721, 308) with delta (0, 0)
Screenshot: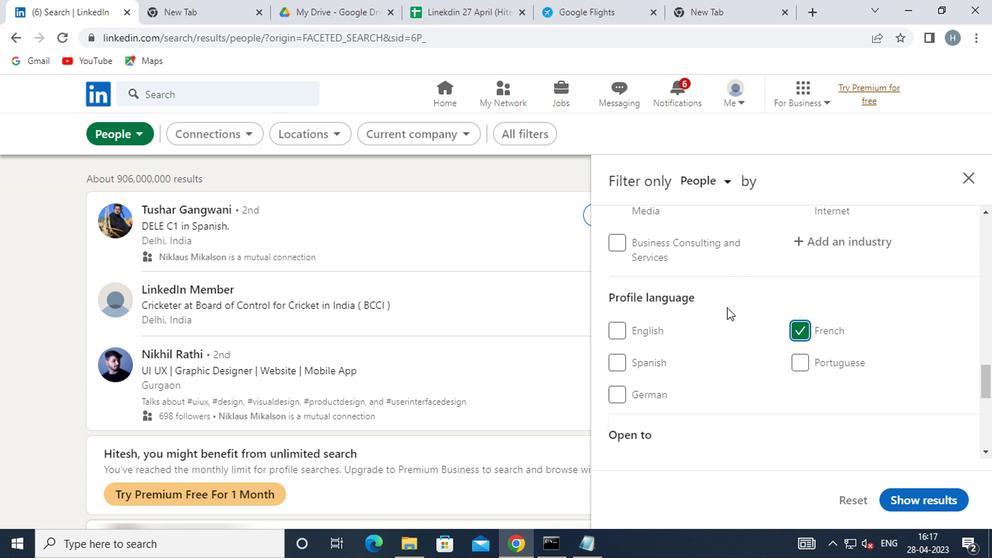 
Action: Mouse scrolled (721, 308) with delta (0, 0)
Screenshot: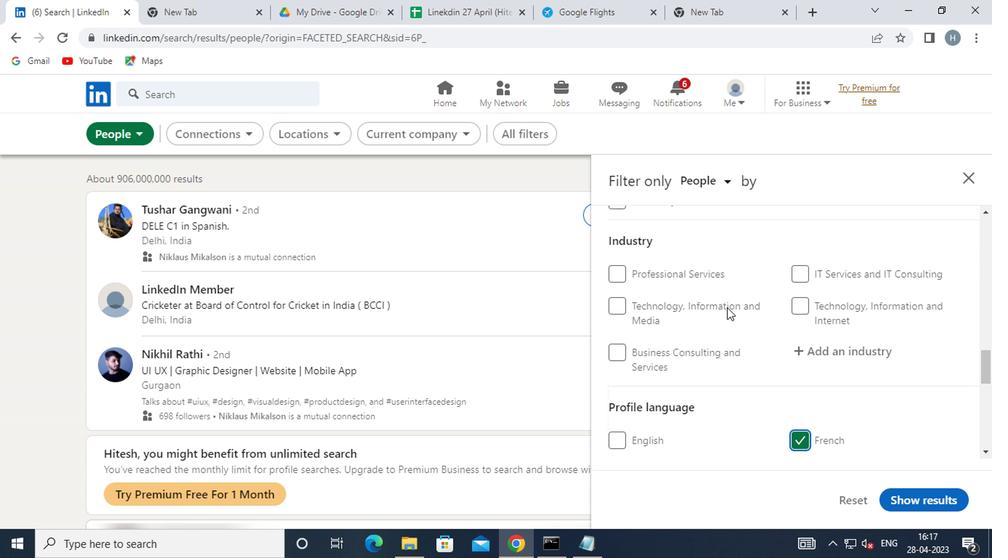 
Action: Mouse scrolled (721, 308) with delta (0, 0)
Screenshot: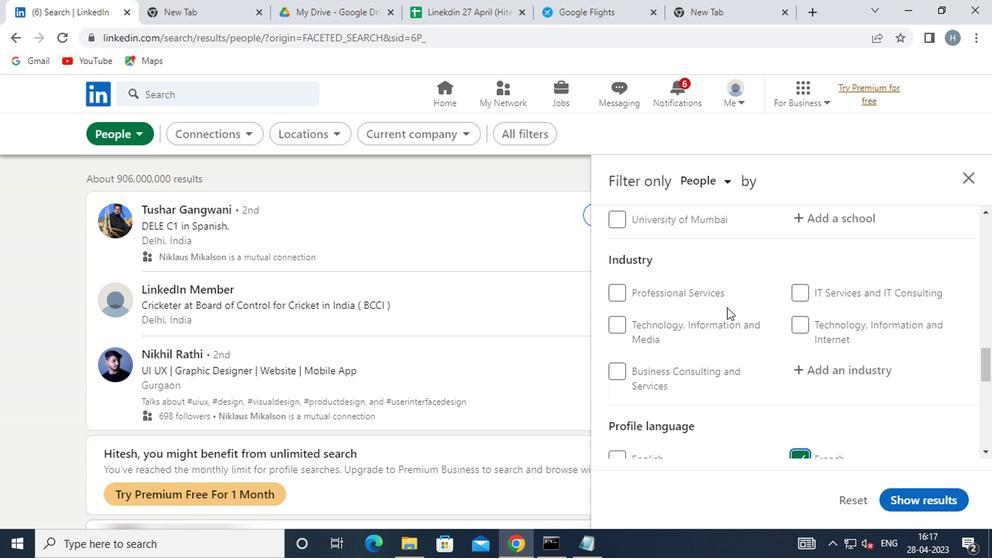 
Action: Mouse scrolled (721, 308) with delta (0, 0)
Screenshot: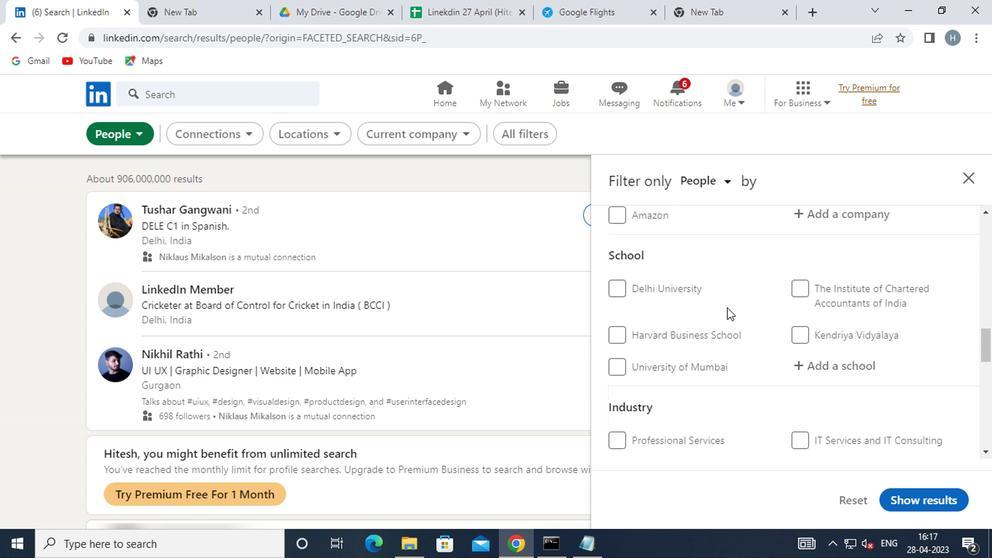 
Action: Mouse scrolled (721, 308) with delta (0, 0)
Screenshot: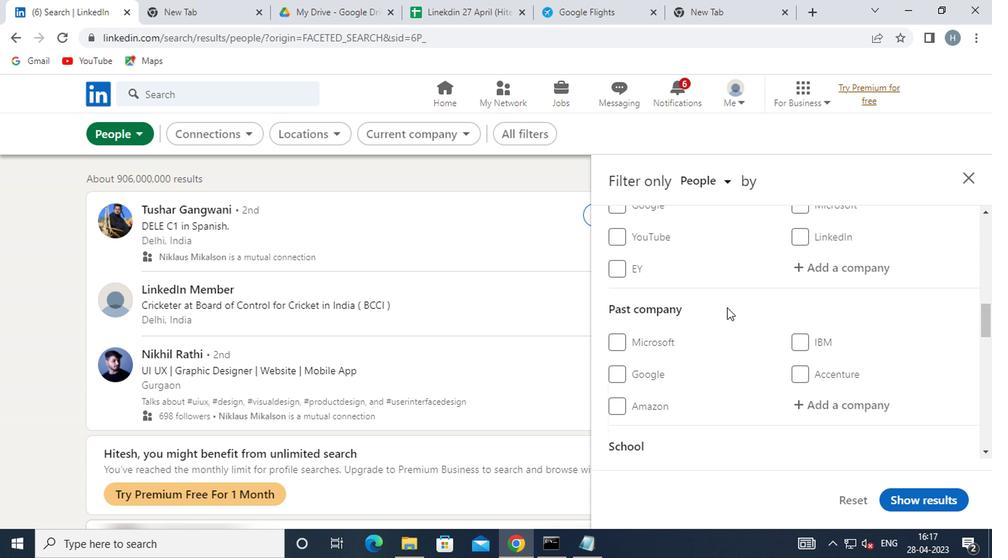 
Action: Mouse scrolled (721, 308) with delta (0, 0)
Screenshot: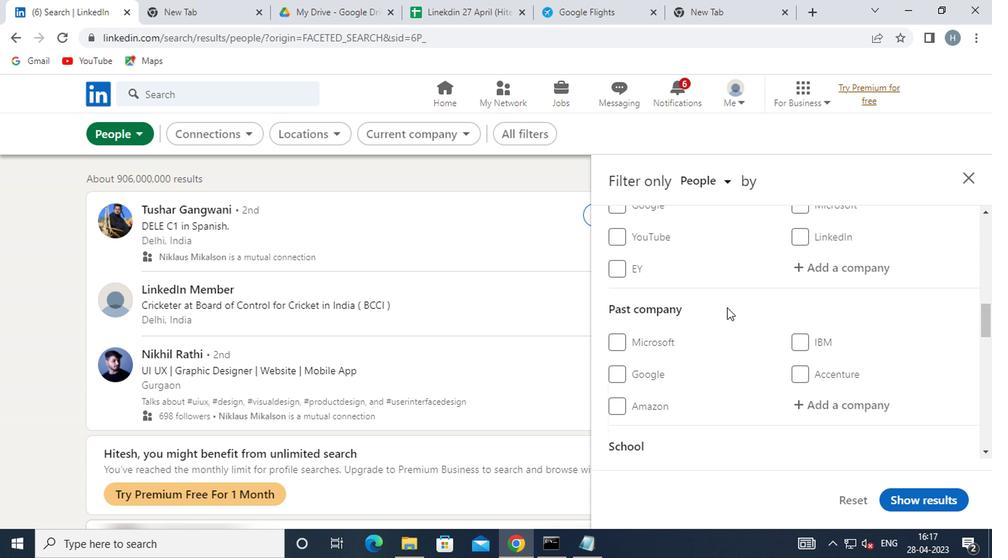 
Action: Mouse moved to (723, 310)
Screenshot: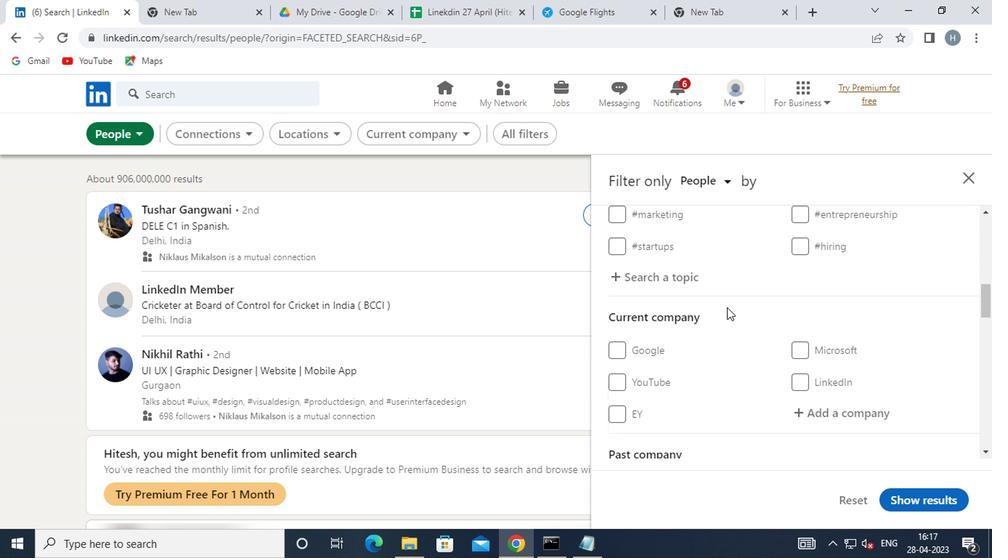 
Action: Mouse scrolled (723, 309) with delta (0, 0)
Screenshot: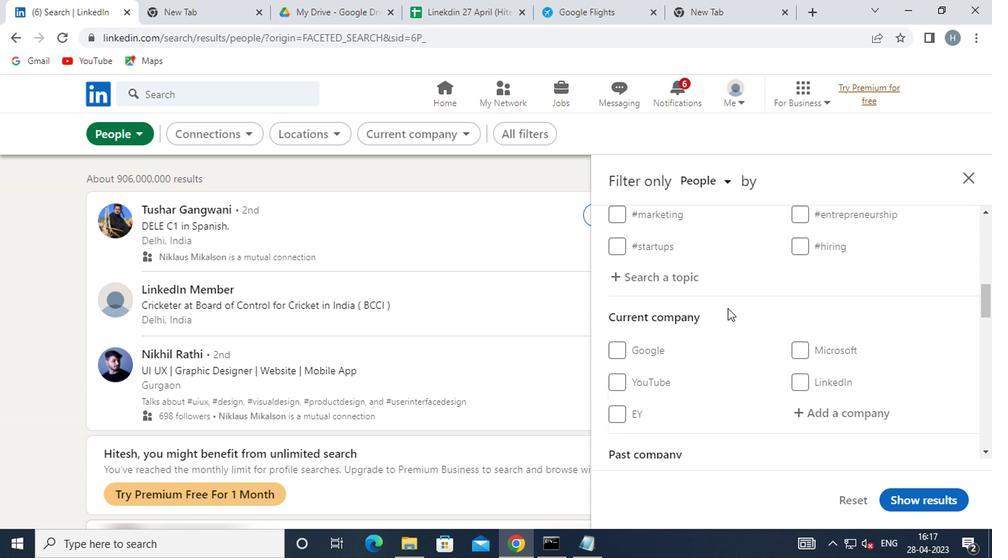 
Action: Mouse moved to (827, 335)
Screenshot: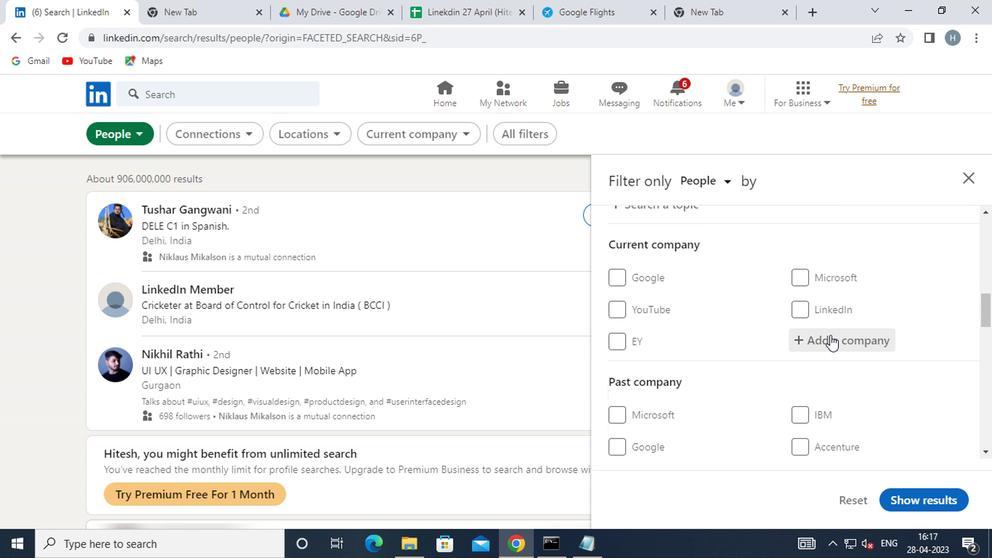 
Action: Mouse pressed left at (827, 335)
Screenshot: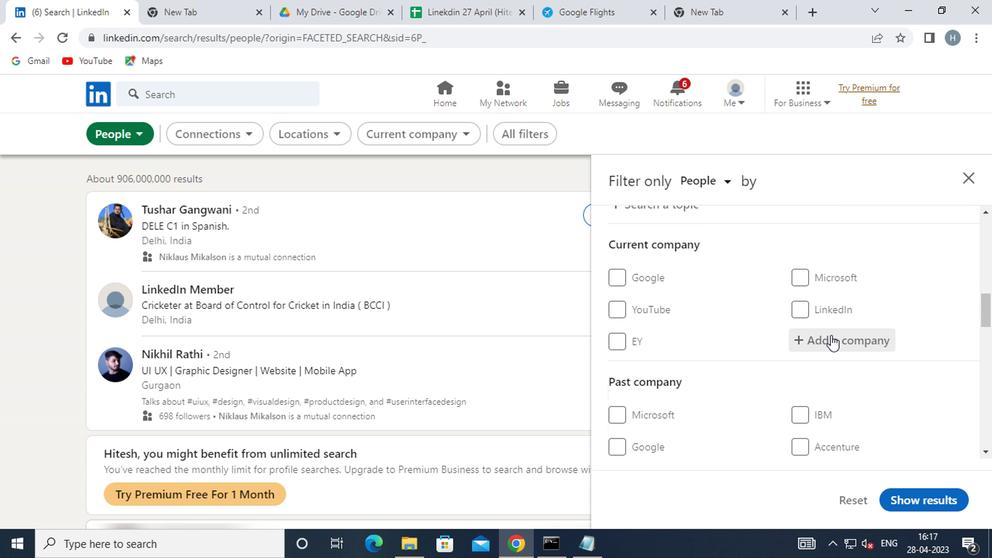
Action: Mouse moved to (816, 332)
Screenshot: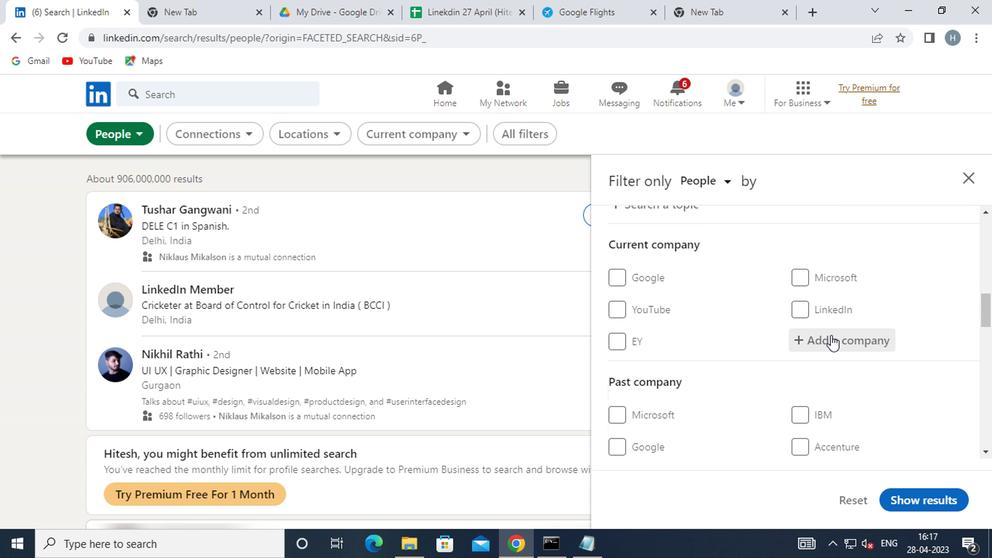 
Action: Key pressed <Key.shift>EVALU
Screenshot: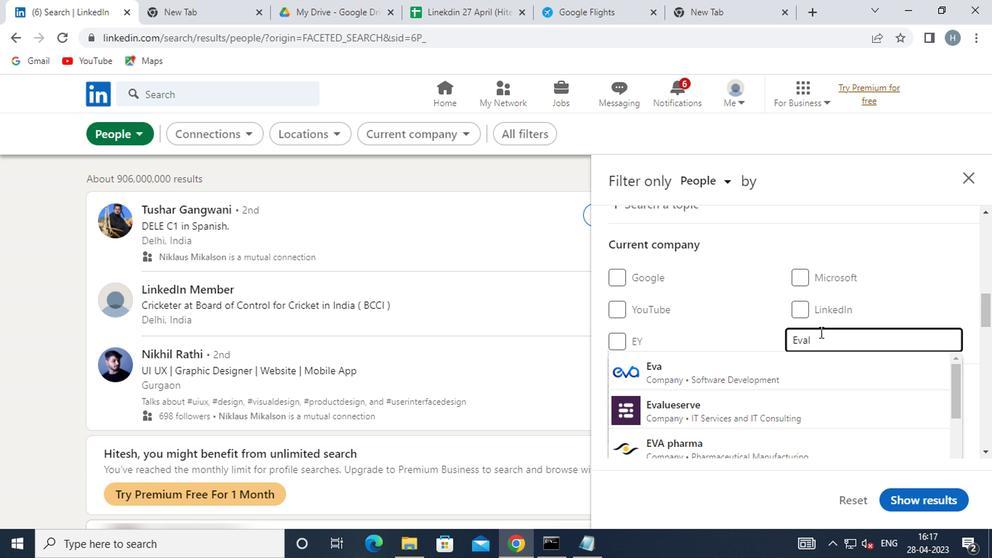 
Action: Mouse moved to (776, 368)
Screenshot: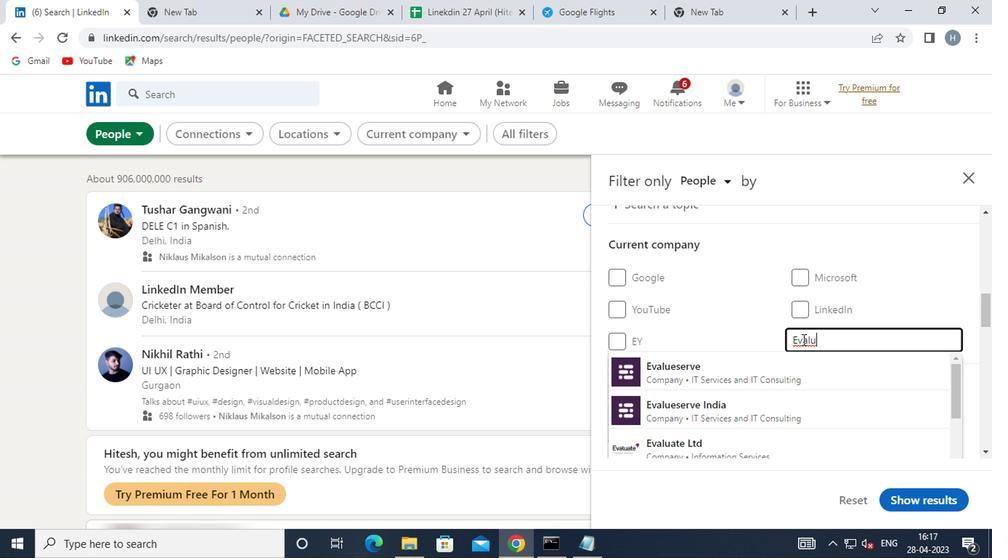 
Action: Mouse pressed left at (776, 368)
Screenshot: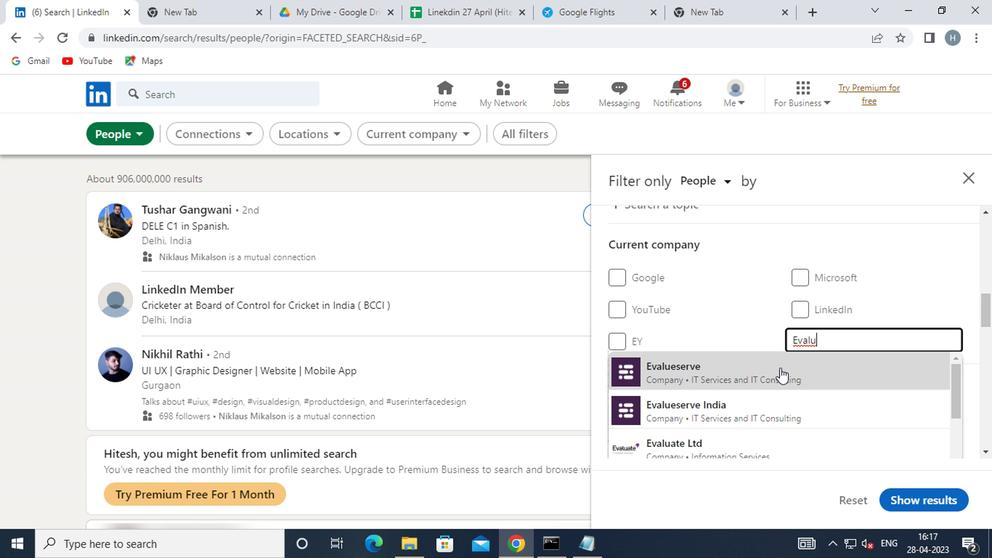 
Action: Mouse moved to (757, 344)
Screenshot: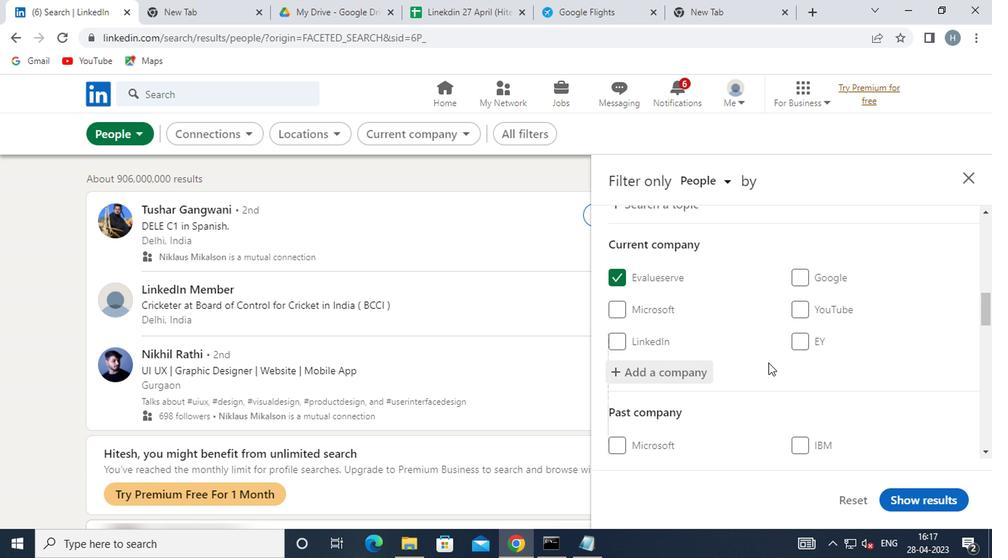 
Action: Mouse scrolled (757, 343) with delta (0, -1)
Screenshot: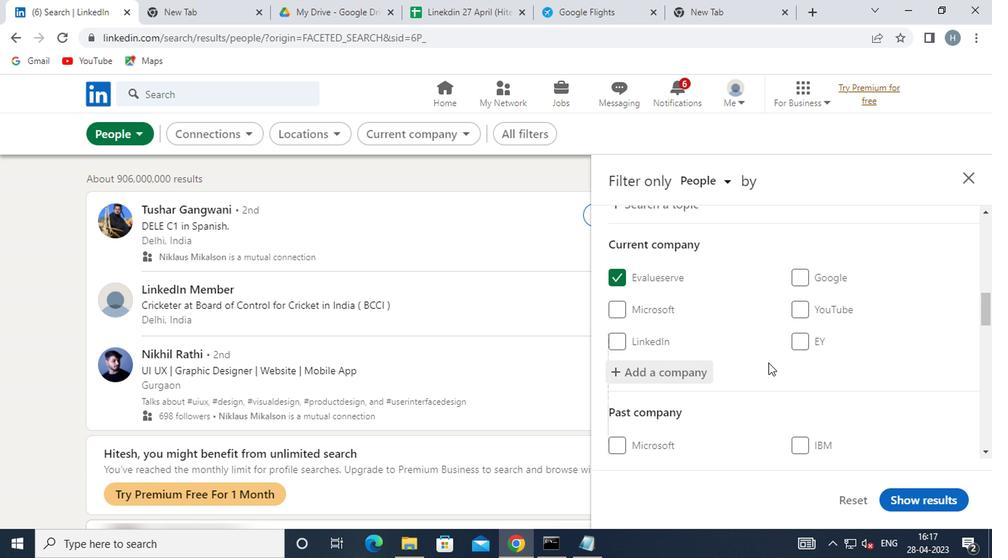 
Action: Mouse scrolled (757, 343) with delta (0, -1)
Screenshot: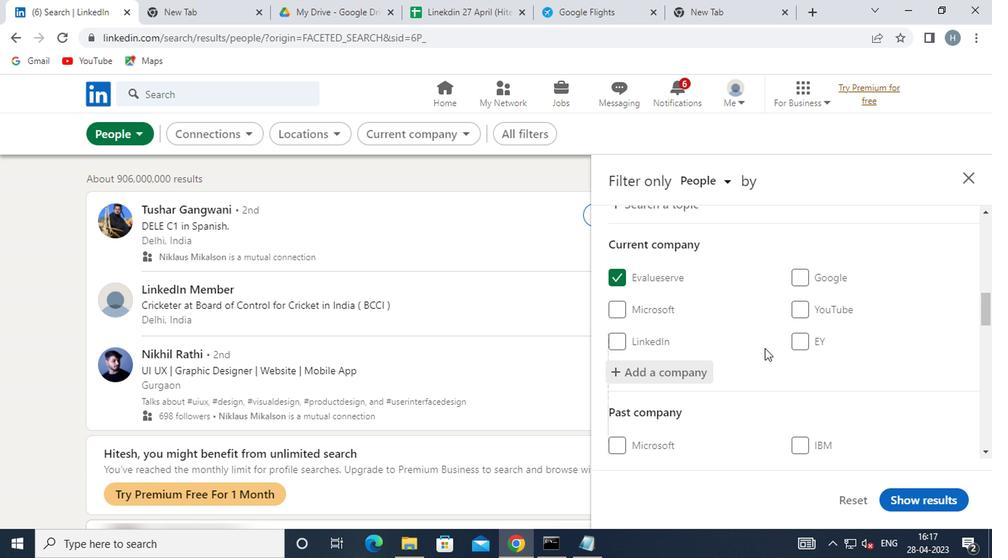 
Action: Mouse moved to (757, 337)
Screenshot: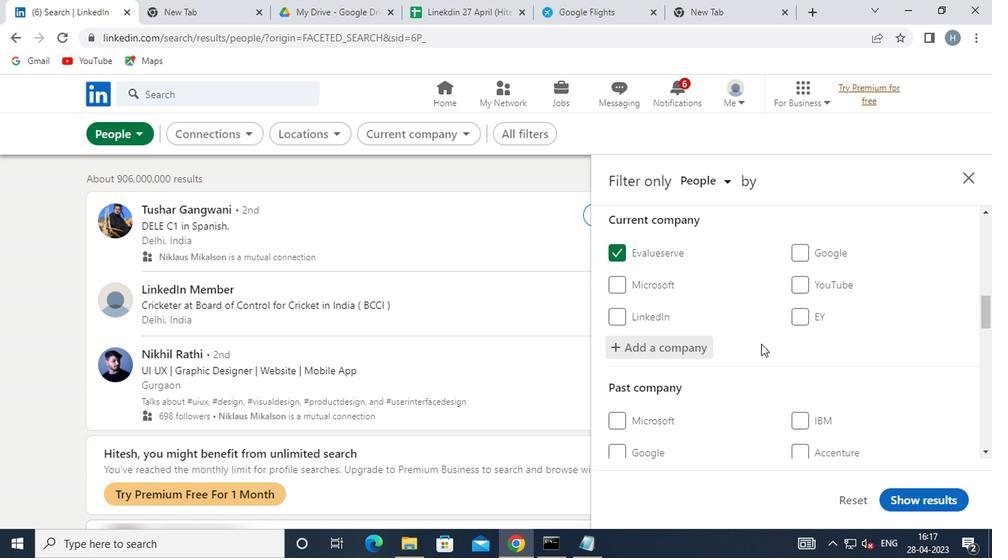 
Action: Mouse scrolled (757, 337) with delta (0, 0)
Screenshot: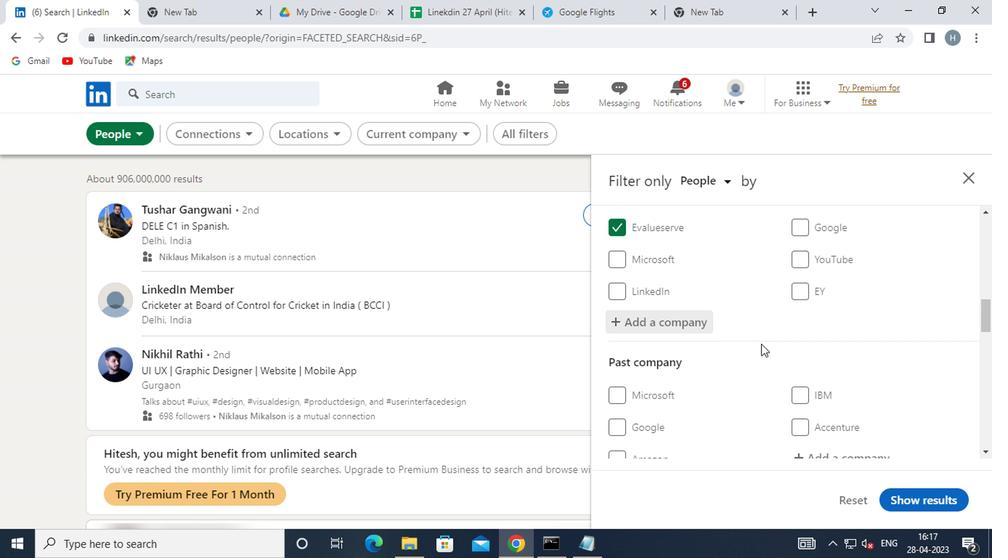 
Action: Mouse scrolled (757, 337) with delta (0, 0)
Screenshot: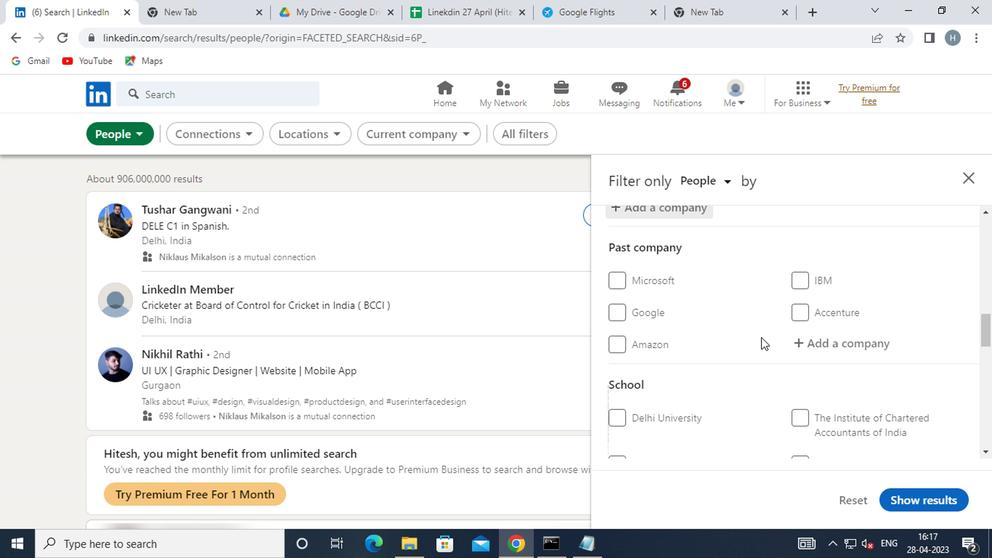 
Action: Mouse moved to (829, 364)
Screenshot: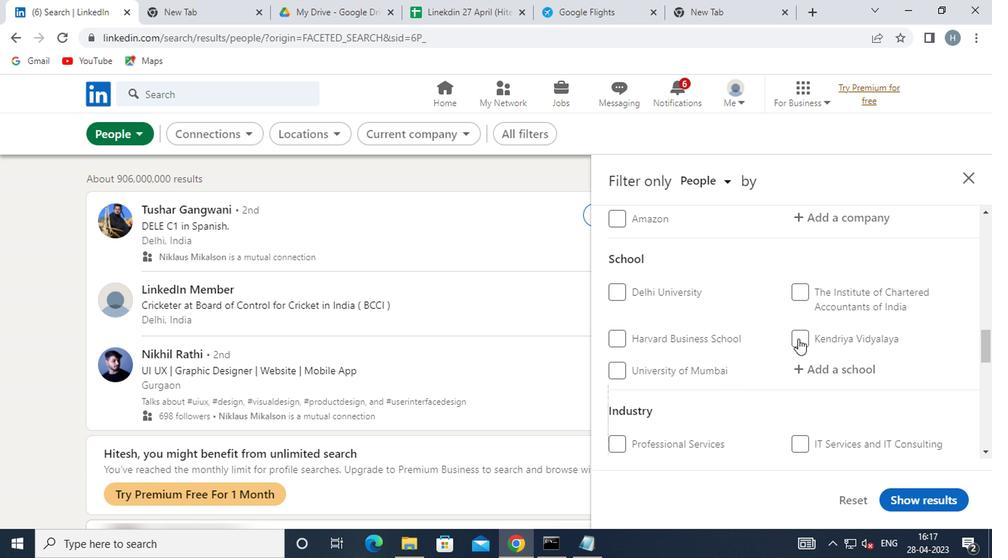 
Action: Mouse pressed left at (829, 364)
Screenshot: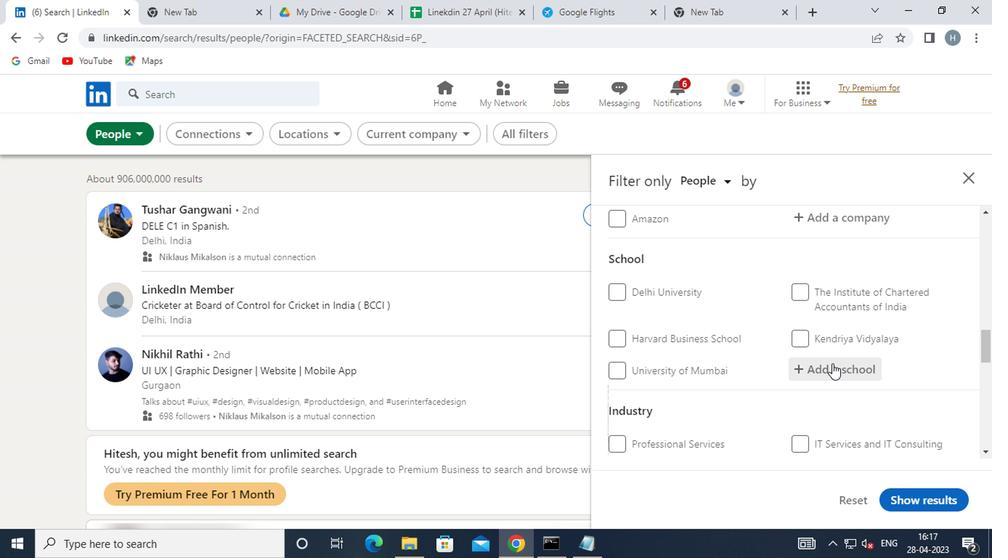 
Action: Mouse moved to (826, 365)
Screenshot: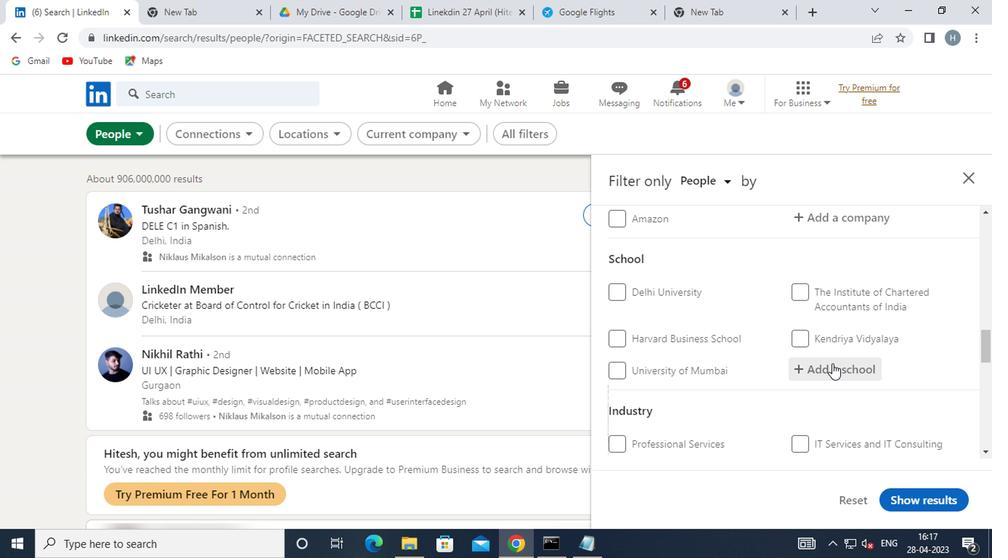 
Action: Key pressed <Key.shift>MAULANA<Key.space><Key.shift>AZAD<Key.space>
Screenshot: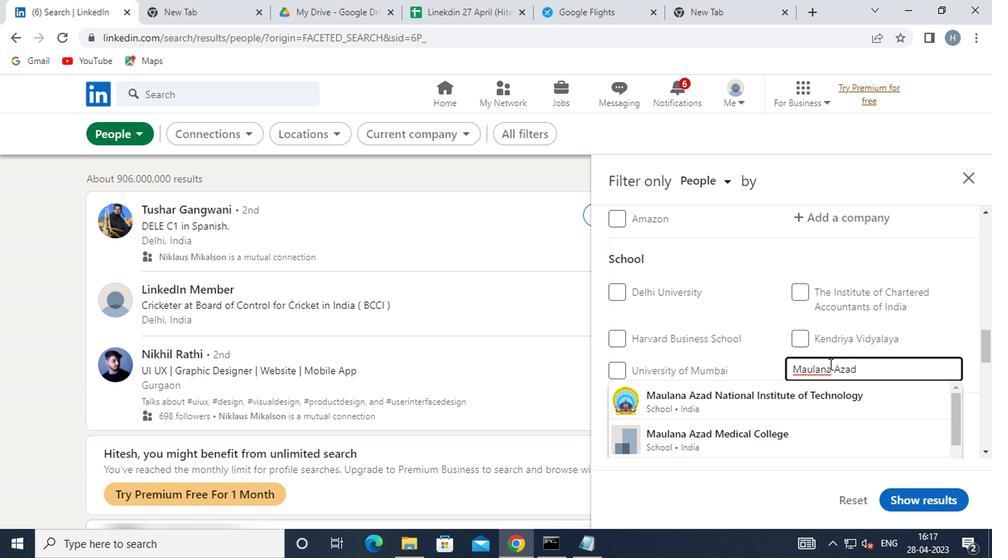 
Action: Mouse moved to (778, 436)
Screenshot: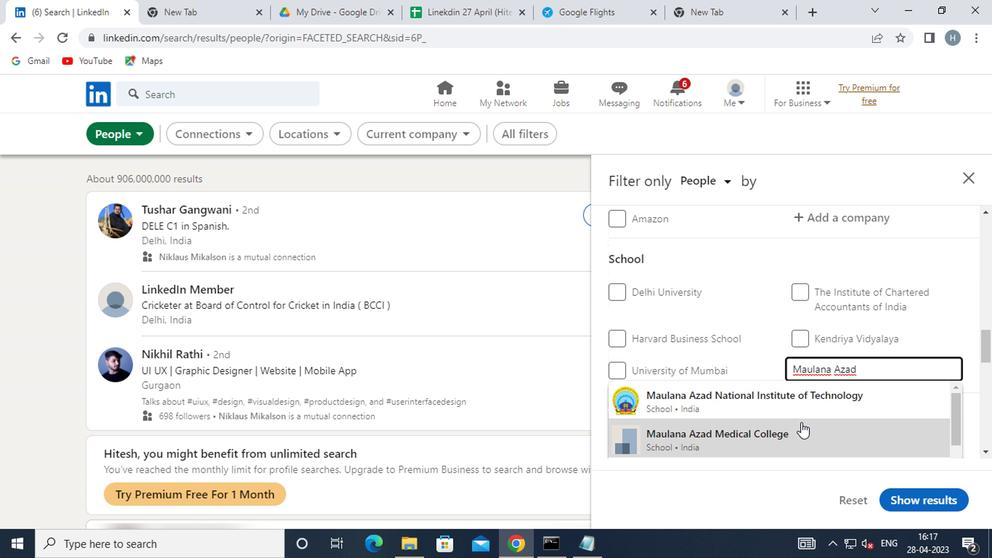 
Action: Mouse pressed left at (778, 436)
Screenshot: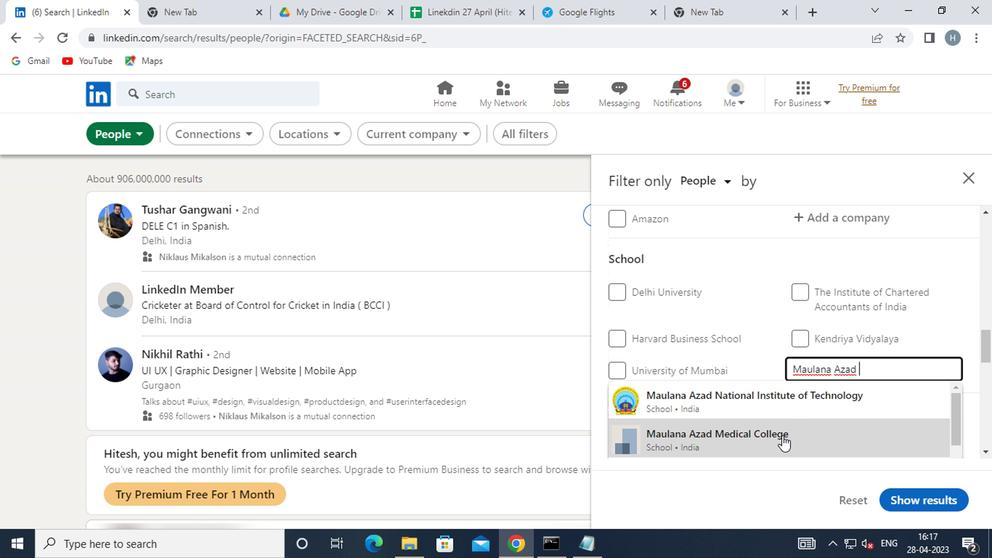 
Action: Mouse moved to (772, 395)
Screenshot: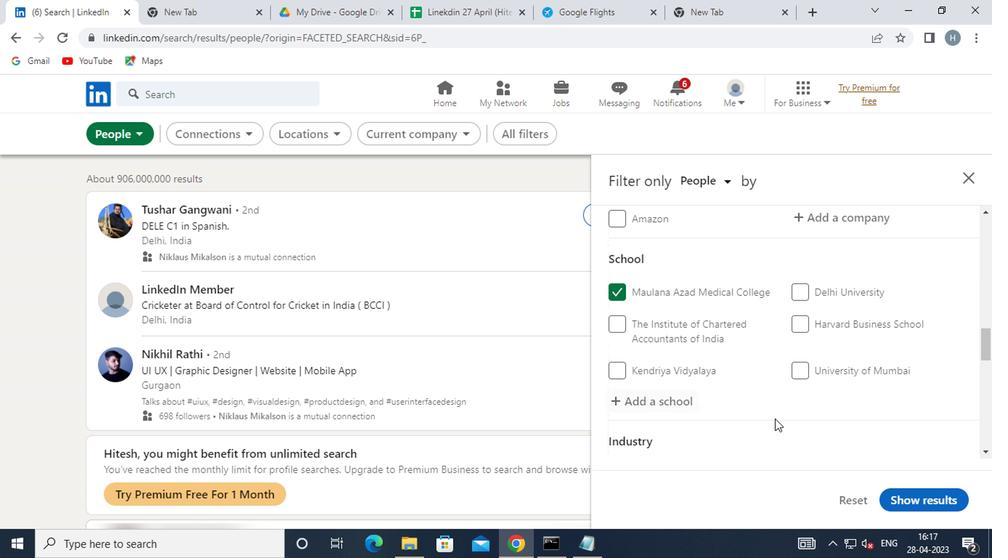 
Action: Mouse scrolled (772, 395) with delta (0, 0)
Screenshot: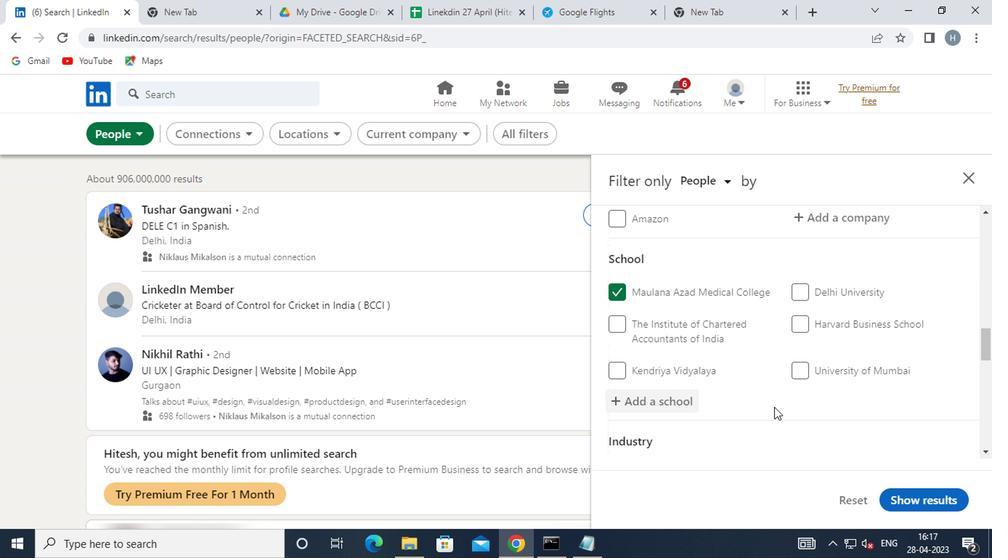 
Action: Mouse moved to (764, 363)
Screenshot: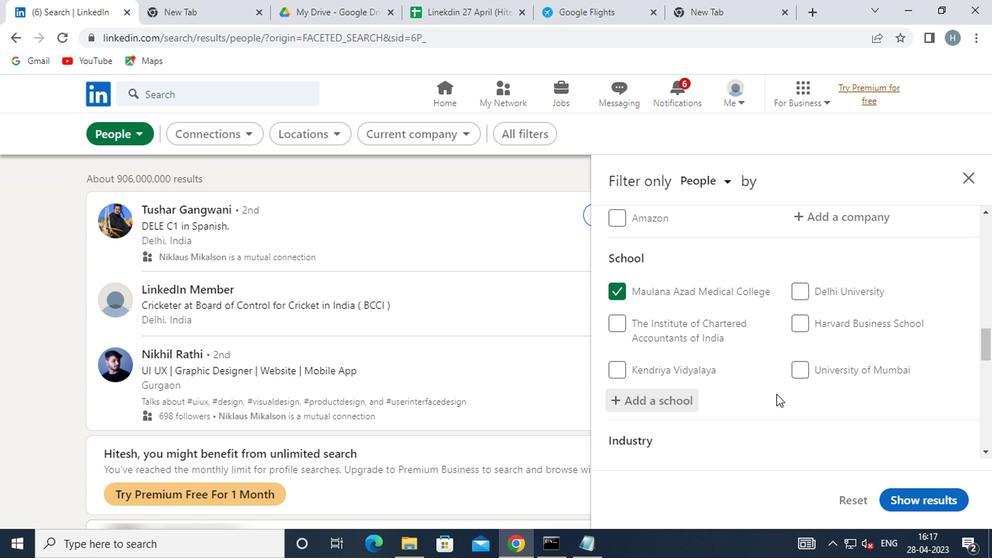 
Action: Mouse scrolled (764, 362) with delta (0, -1)
Screenshot: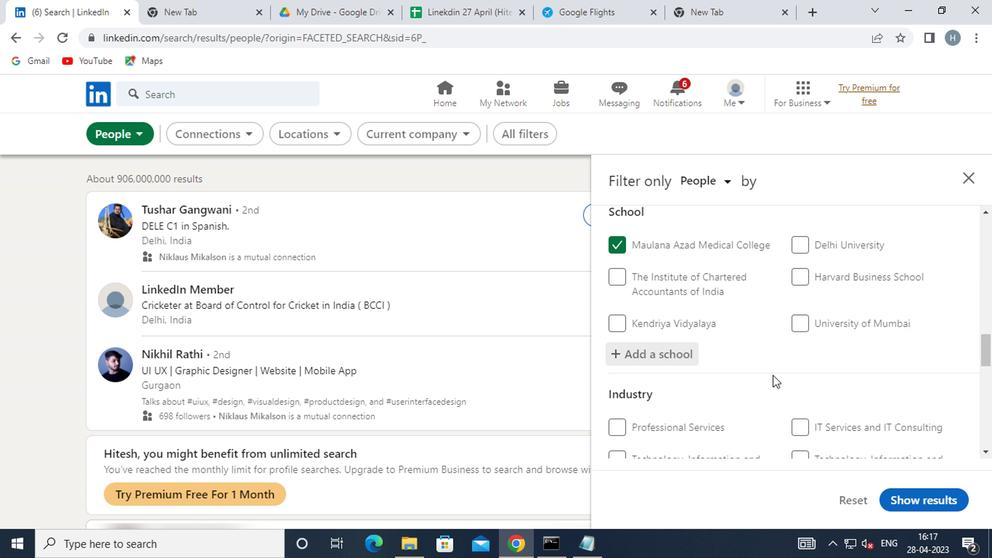 
Action: Mouse scrolled (764, 362) with delta (0, -1)
Screenshot: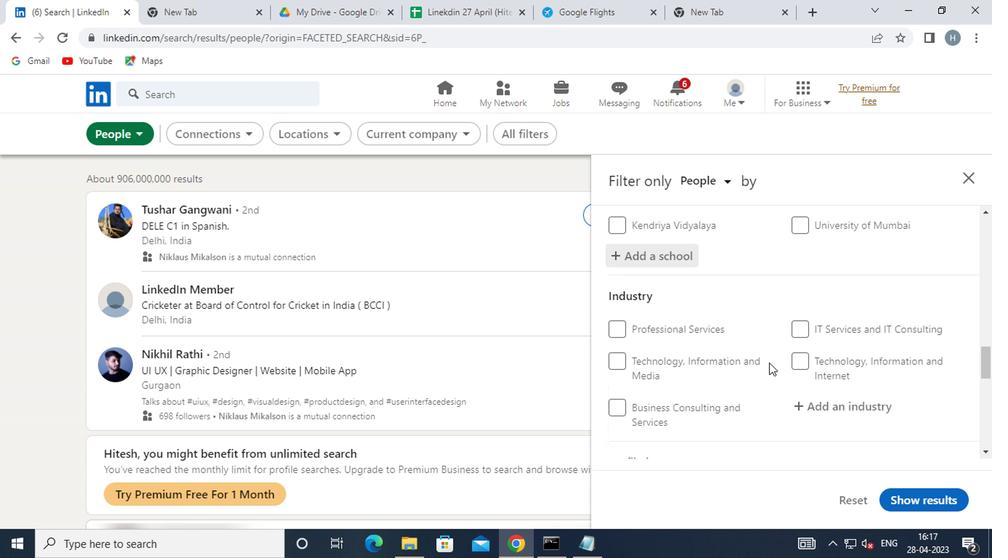 
Action: Mouse moved to (829, 332)
Screenshot: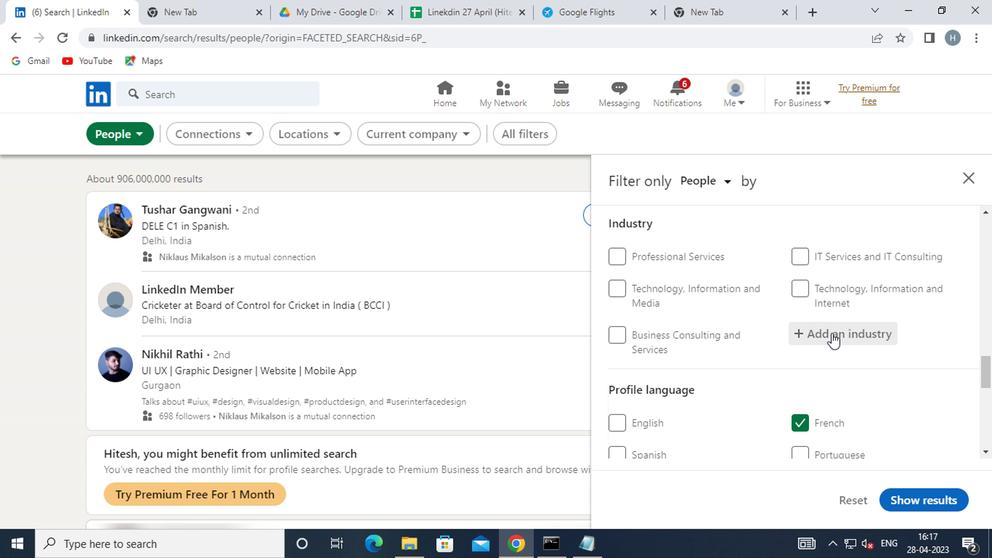 
Action: Mouse pressed left at (829, 332)
Screenshot: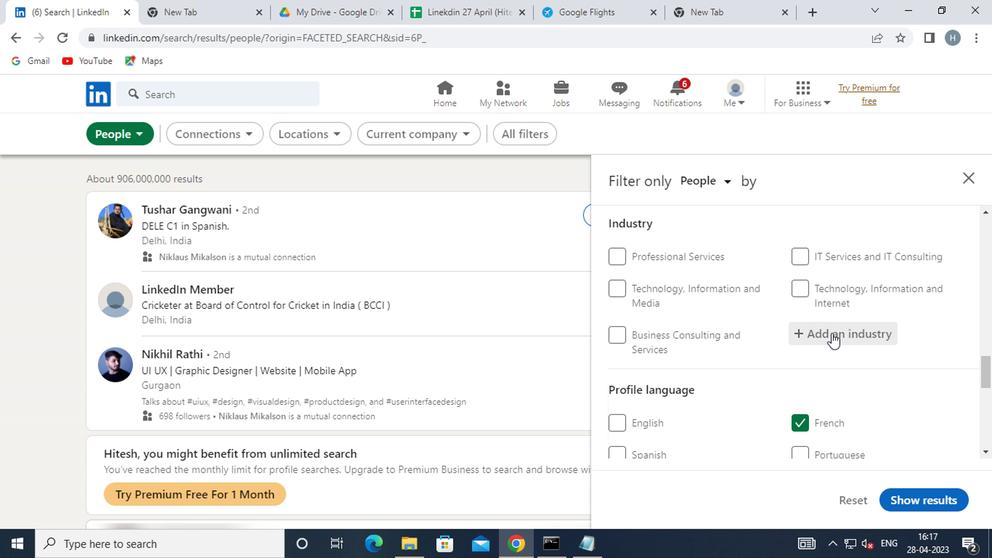 
Action: Mouse moved to (829, 330)
Screenshot: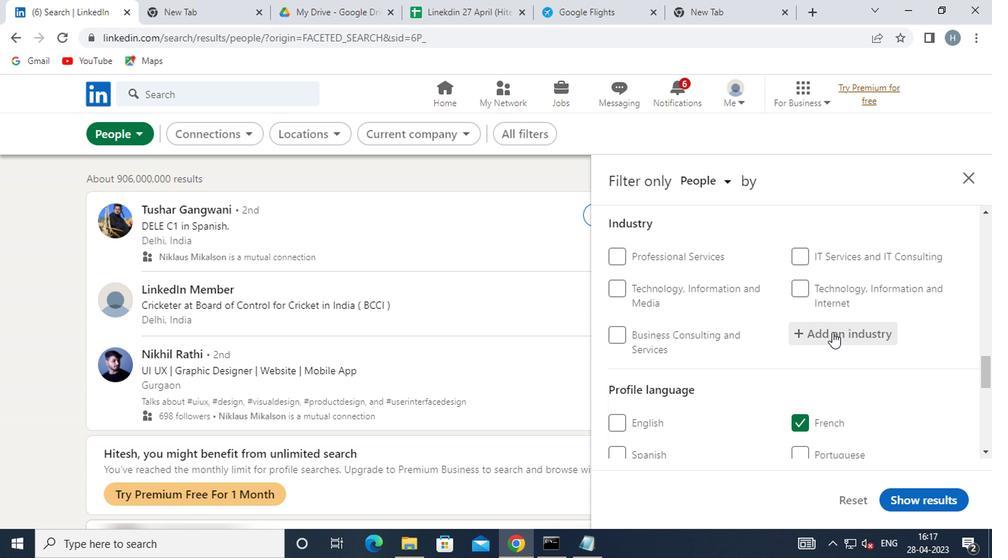 
Action: Key pressed <Key.shift><Key.shift>HOSPI
Screenshot: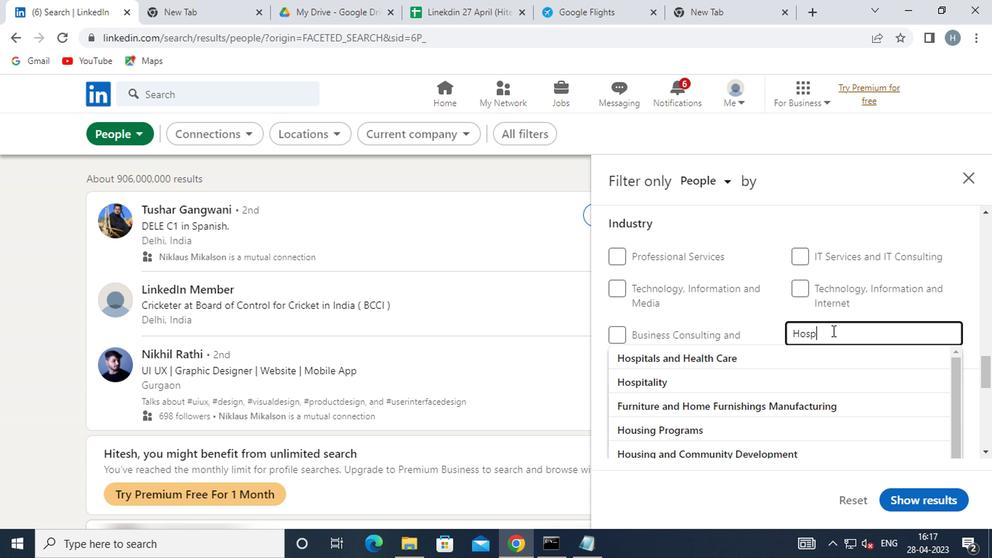 
Action: Mouse moved to (759, 374)
Screenshot: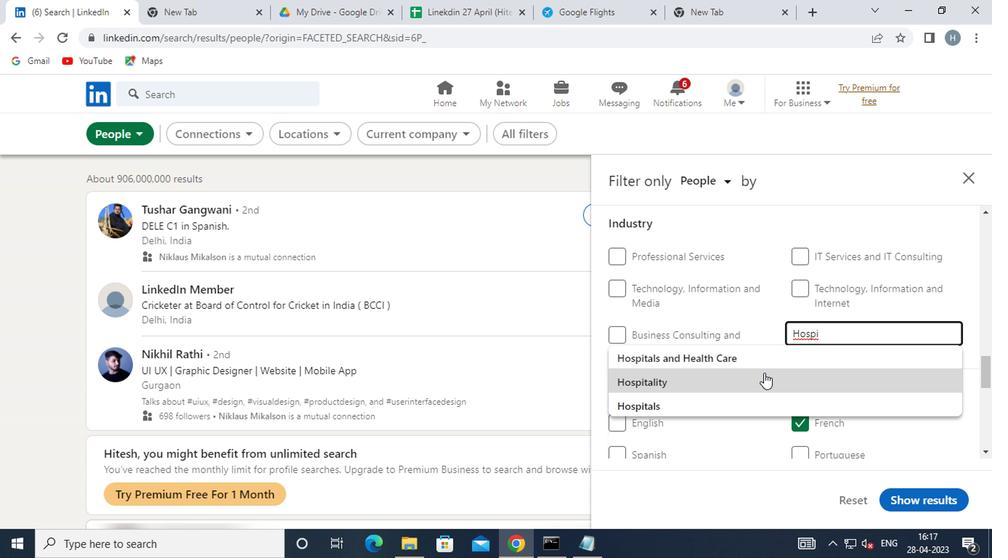 
Action: Mouse pressed left at (759, 374)
Screenshot: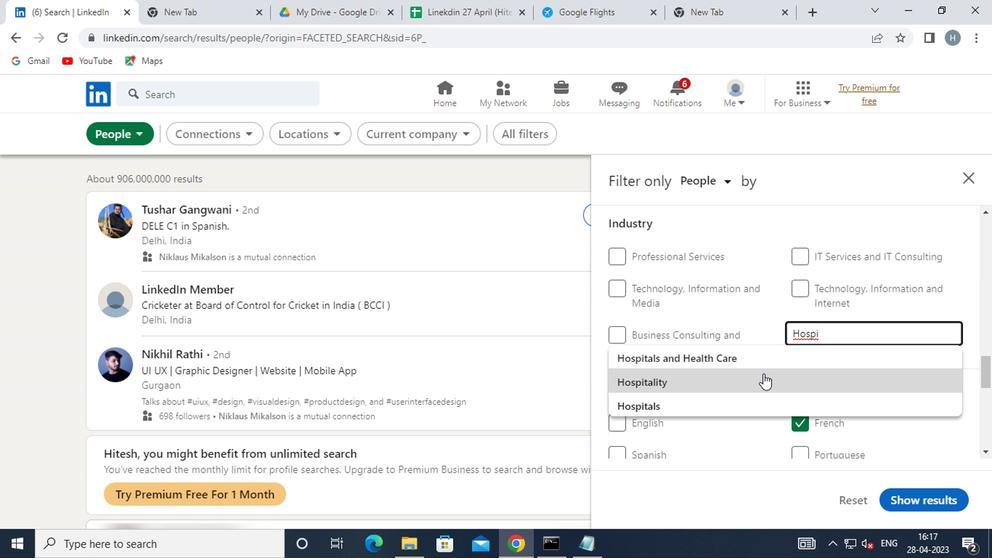 
Action: Mouse moved to (755, 370)
Screenshot: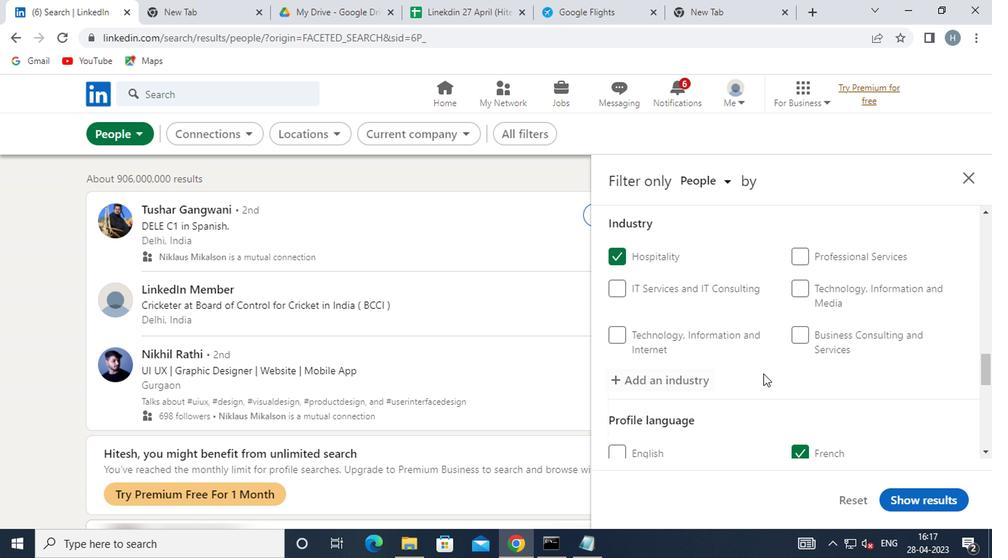 
Action: Mouse scrolled (755, 369) with delta (0, -1)
Screenshot: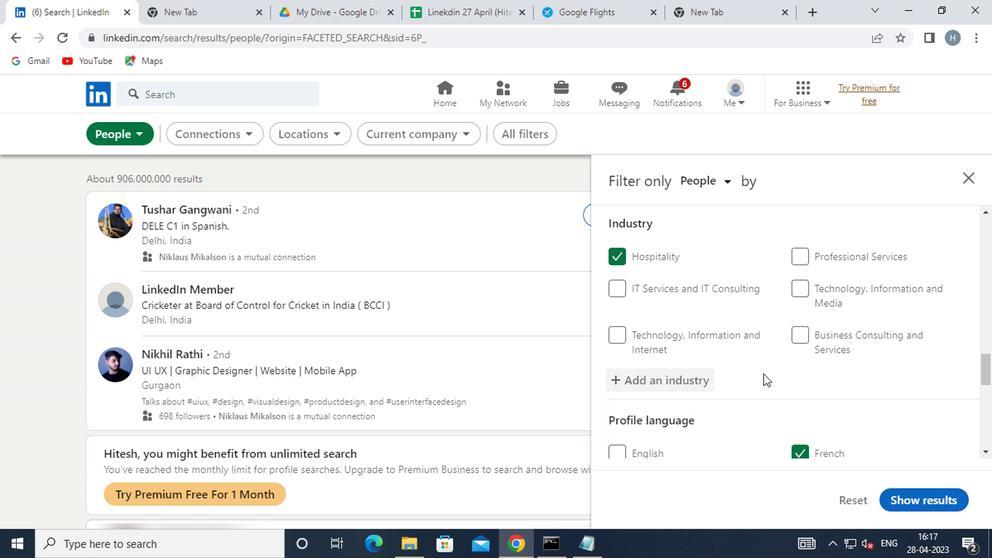 
Action: Mouse scrolled (755, 369) with delta (0, -1)
Screenshot: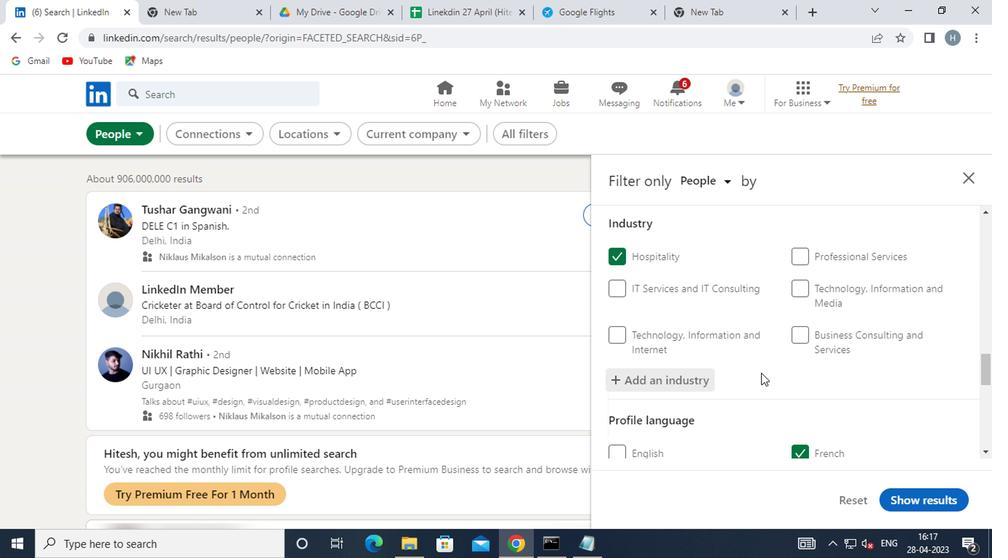 
Action: Mouse moved to (753, 368)
Screenshot: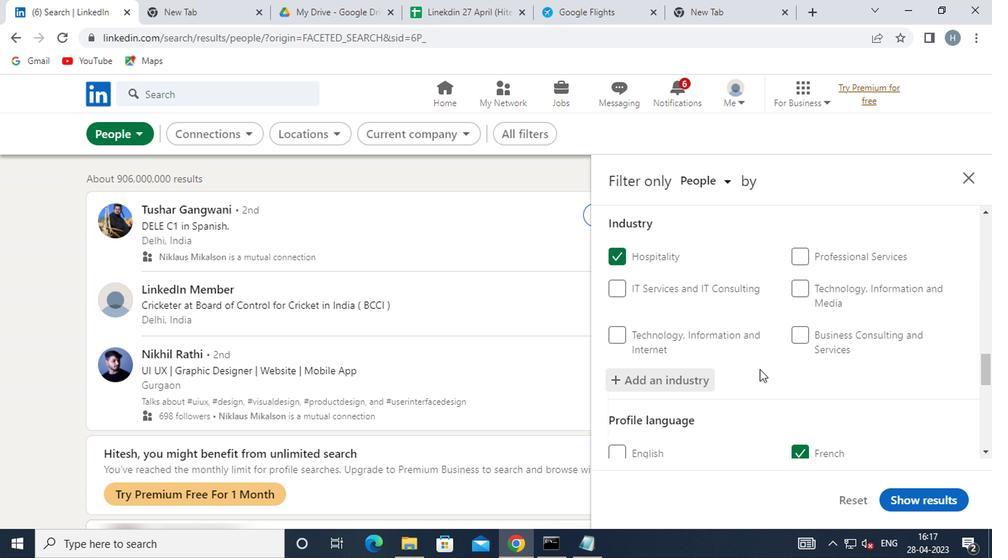 
Action: Mouse scrolled (753, 367) with delta (0, -1)
Screenshot: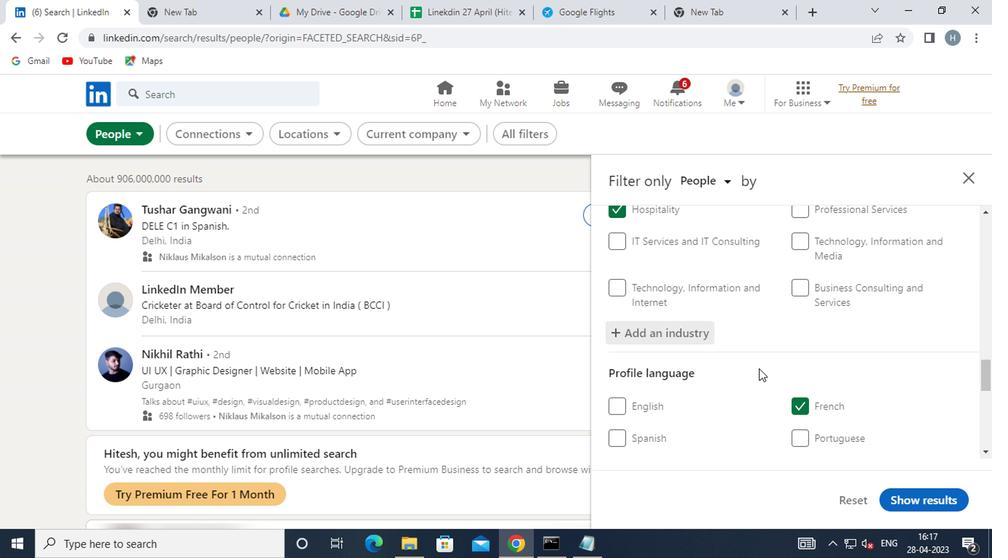 
Action: Mouse scrolled (753, 367) with delta (0, -1)
Screenshot: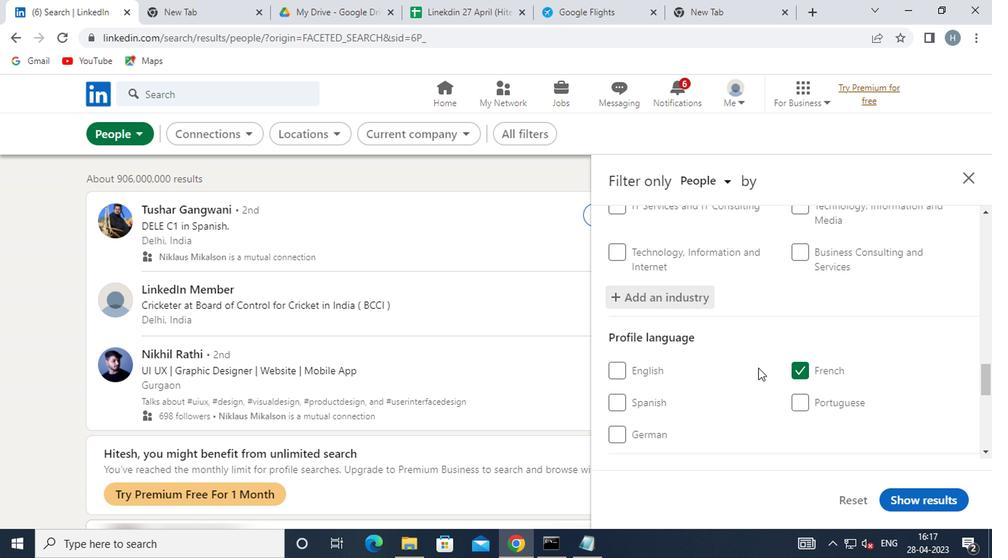
Action: Mouse scrolled (753, 367) with delta (0, -1)
Screenshot: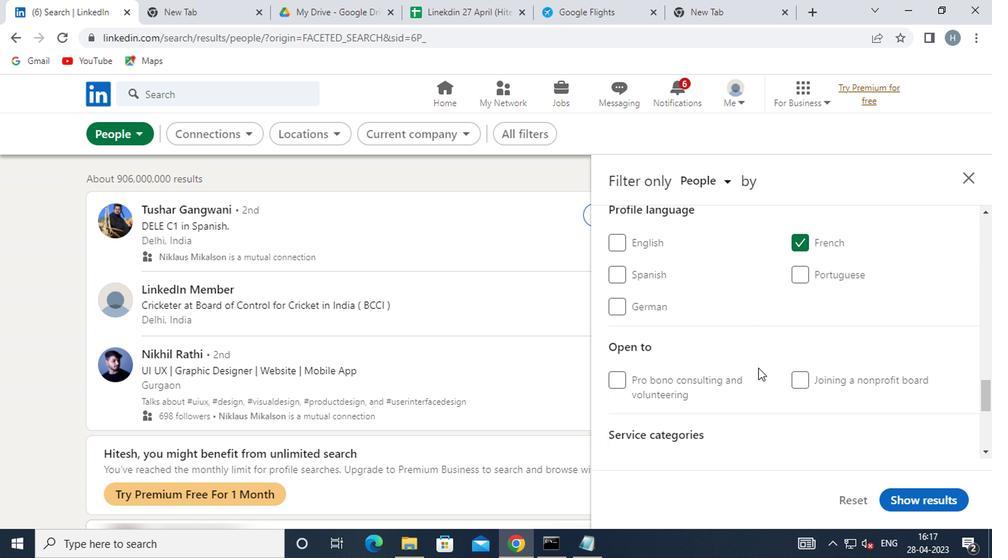 
Action: Mouse moved to (803, 379)
Screenshot: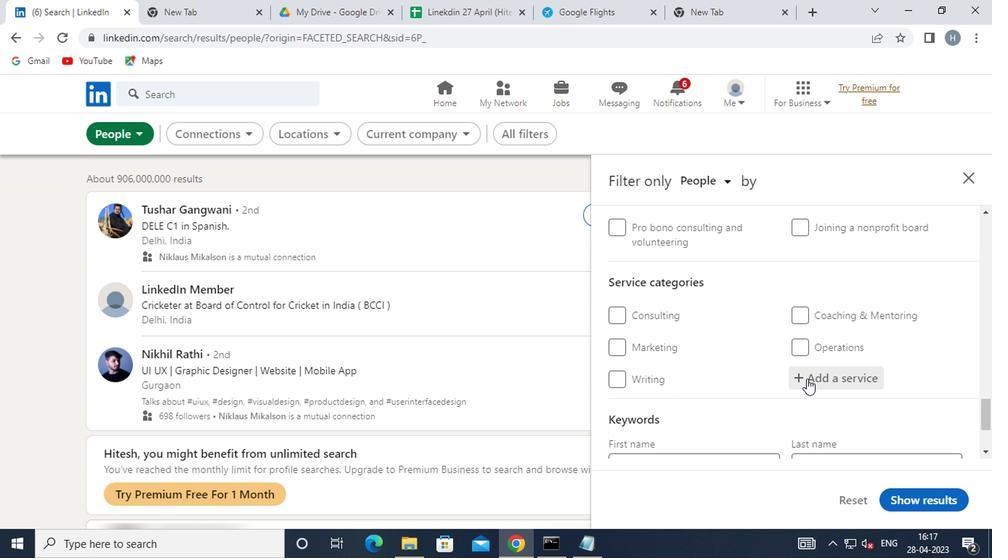 
Action: Mouse pressed left at (803, 379)
Screenshot: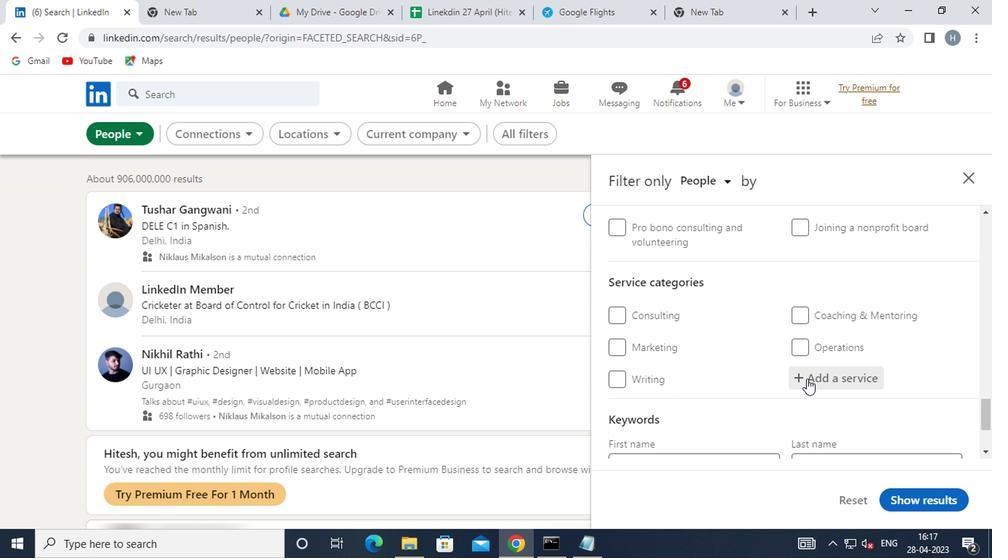 
Action: Key pressed <Key.shift>IMM
Screenshot: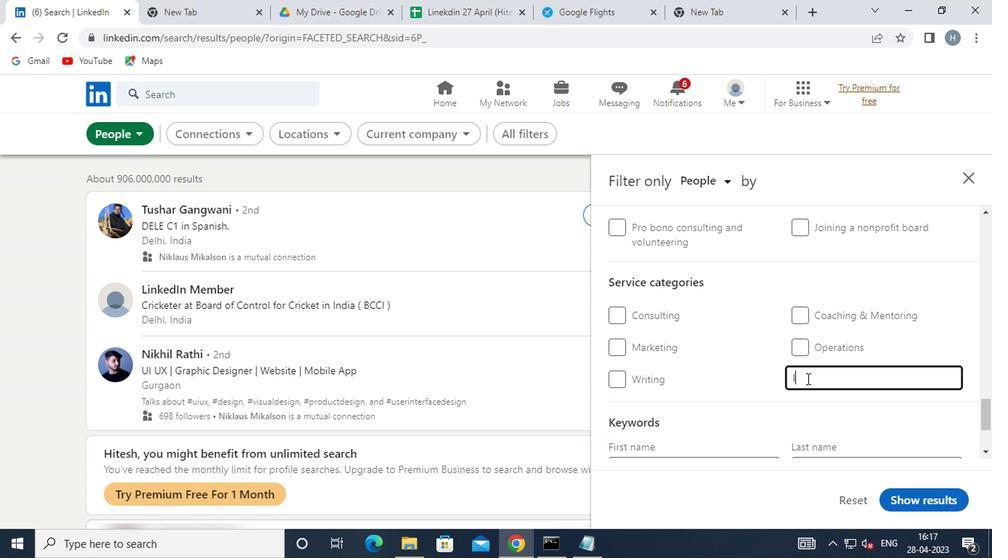 
Action: Mouse moved to (728, 404)
Screenshot: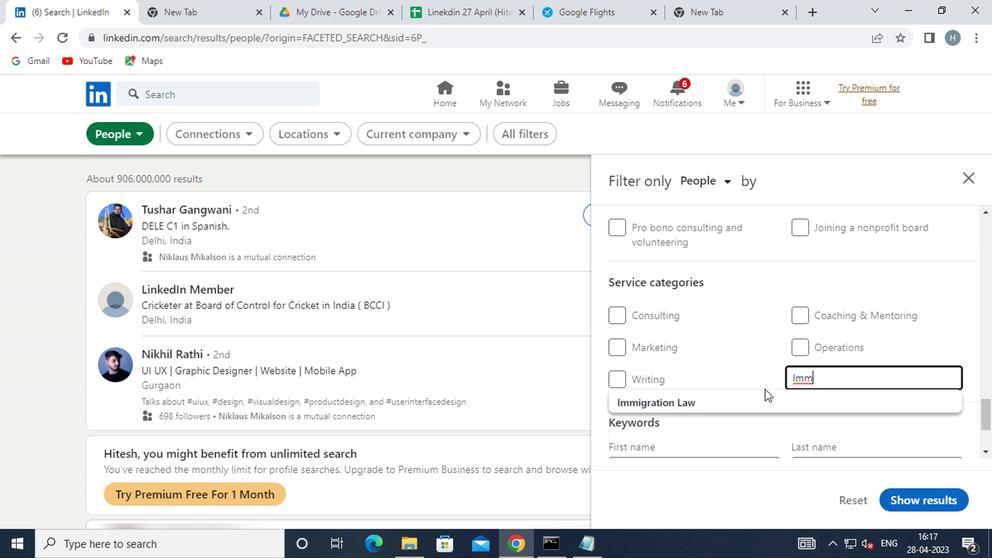 
Action: Mouse pressed left at (728, 404)
Screenshot: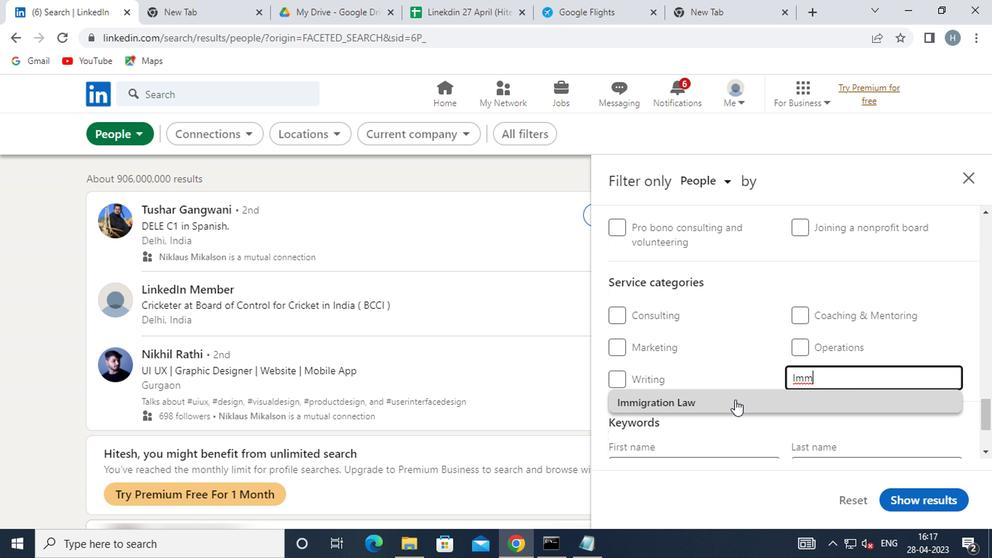 
Action: Mouse moved to (735, 391)
Screenshot: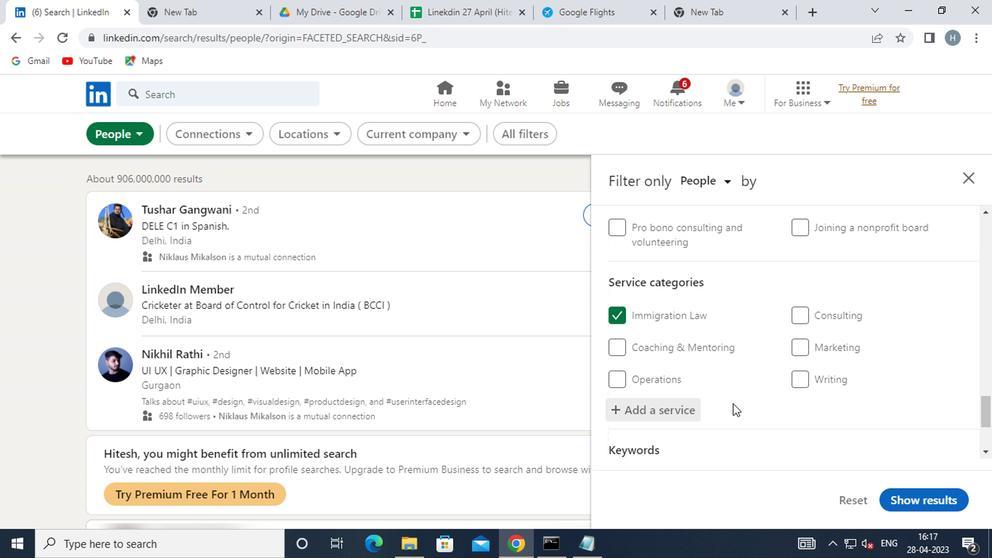 
Action: Mouse scrolled (735, 390) with delta (0, -1)
Screenshot: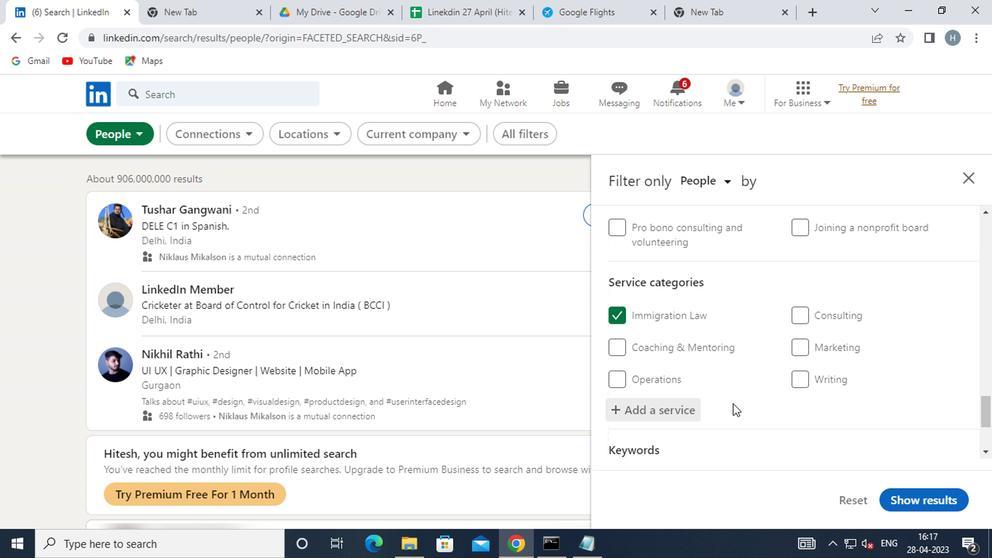 
Action: Mouse moved to (736, 389)
Screenshot: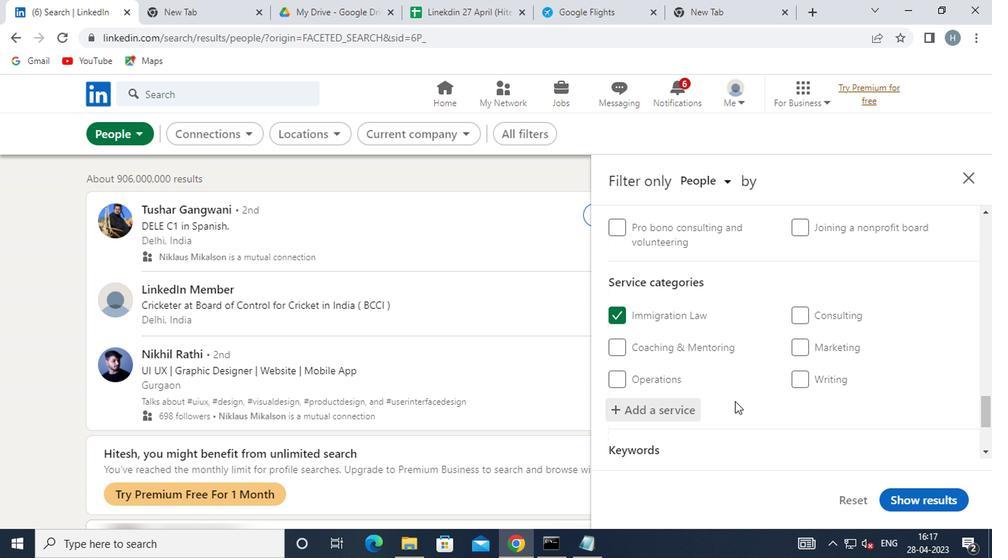 
Action: Mouse scrolled (736, 388) with delta (0, -1)
Screenshot: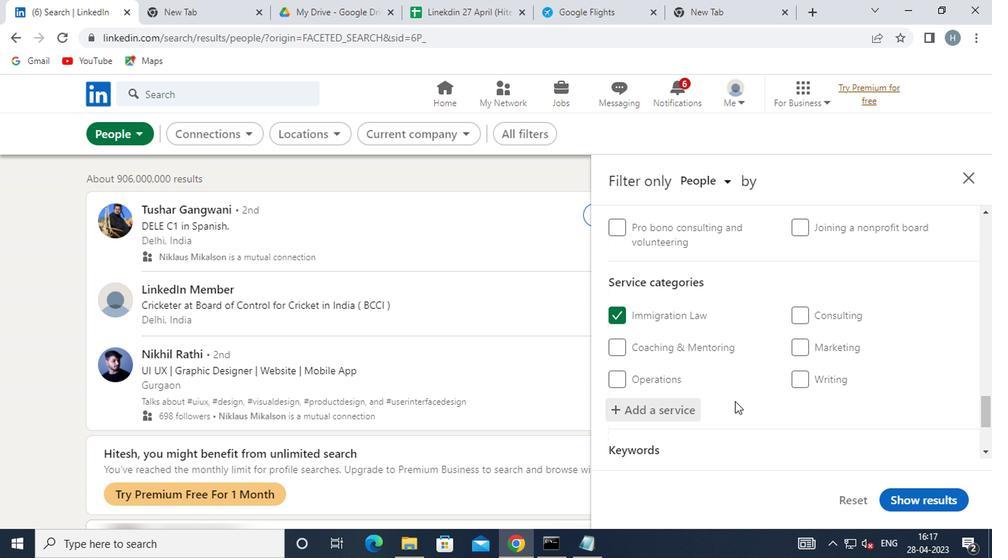 
Action: Mouse moved to (739, 375)
Screenshot: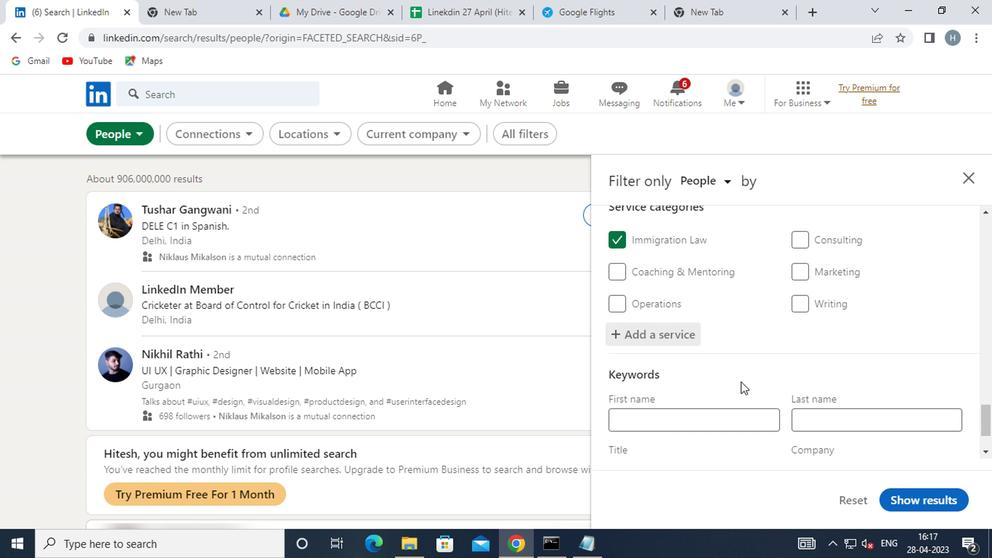 
Action: Mouse scrolled (739, 375) with delta (0, 0)
Screenshot: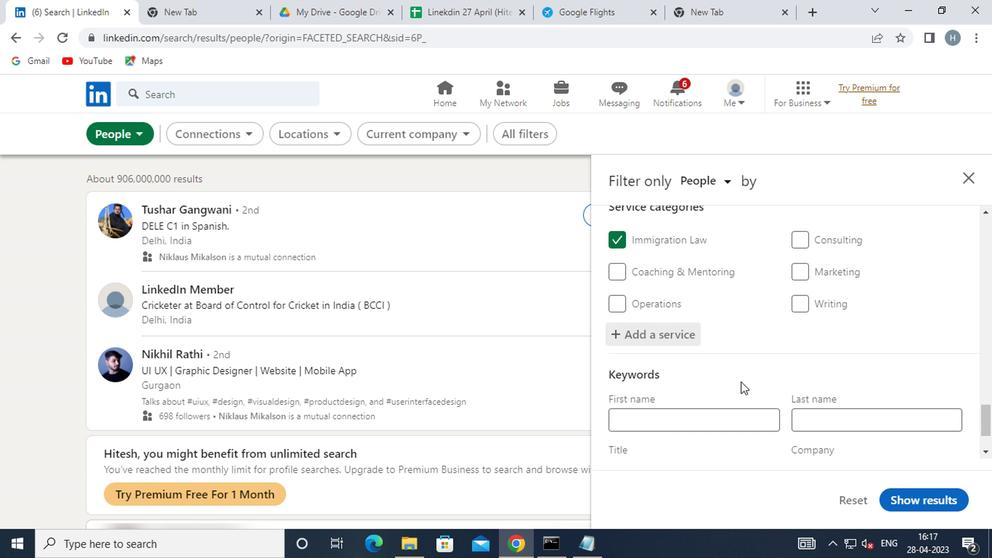 
Action: Mouse moved to (752, 368)
Screenshot: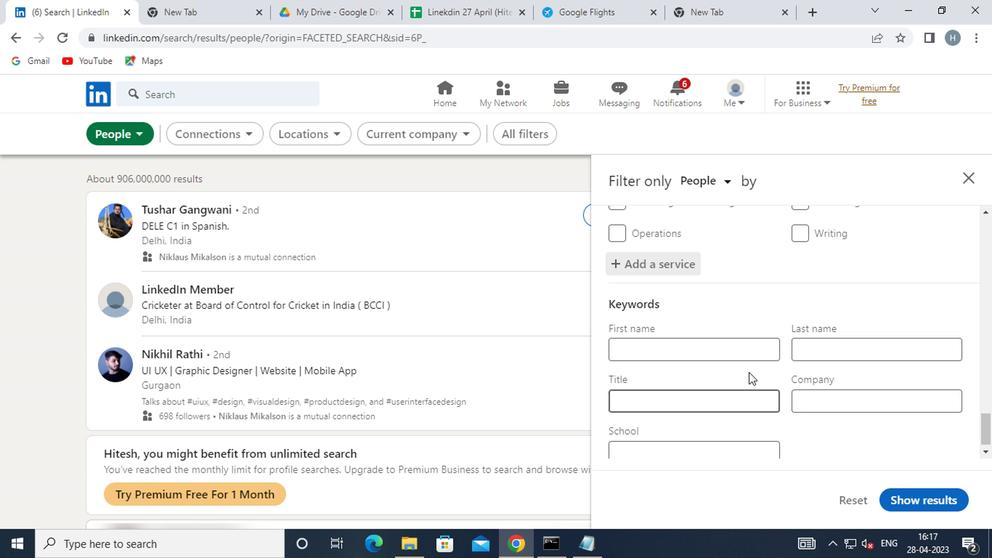 
Action: Mouse scrolled (752, 367) with delta (0, -1)
Screenshot: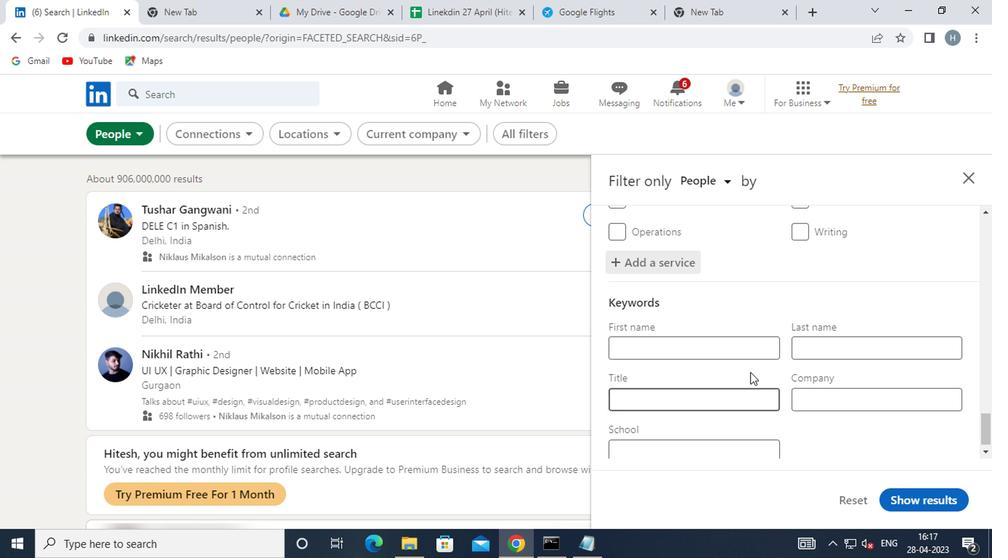 
Action: Mouse moved to (722, 390)
Screenshot: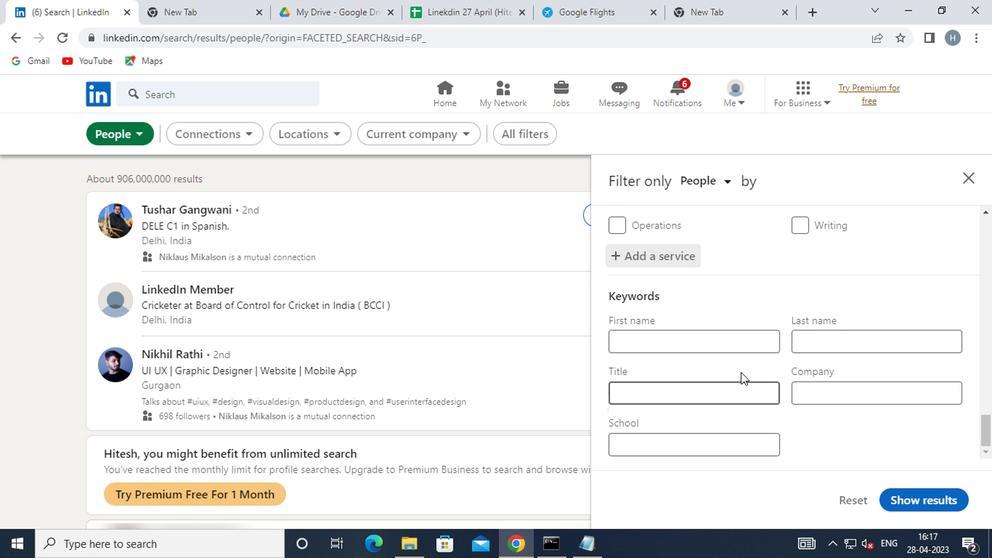 
Action: Mouse pressed left at (722, 390)
Screenshot: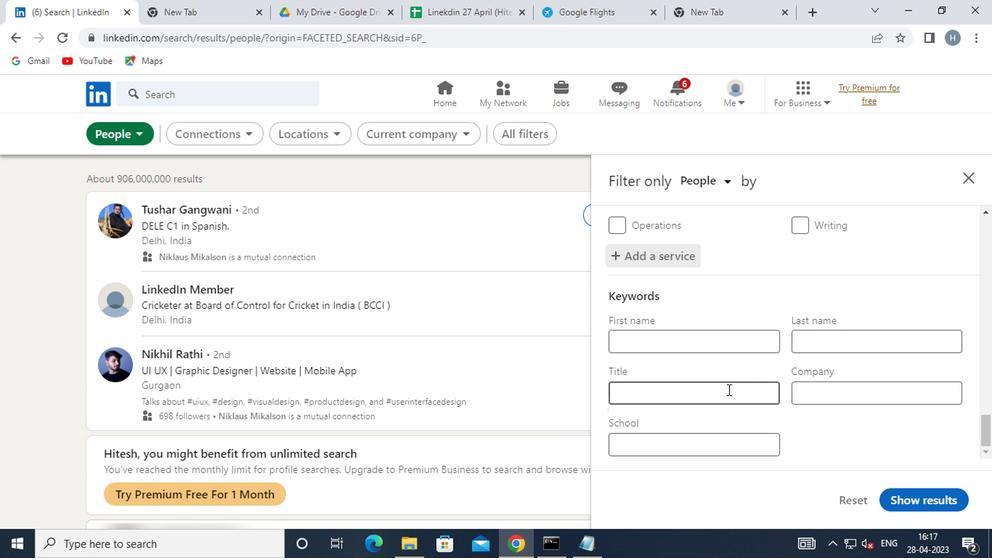 
Action: Key pressed <Key.shift>CUSTOMER<Key.space><Key.shift>SUPPORT<Key.space><Key.shift><Key.shift>REPRESENTATIVE
Screenshot: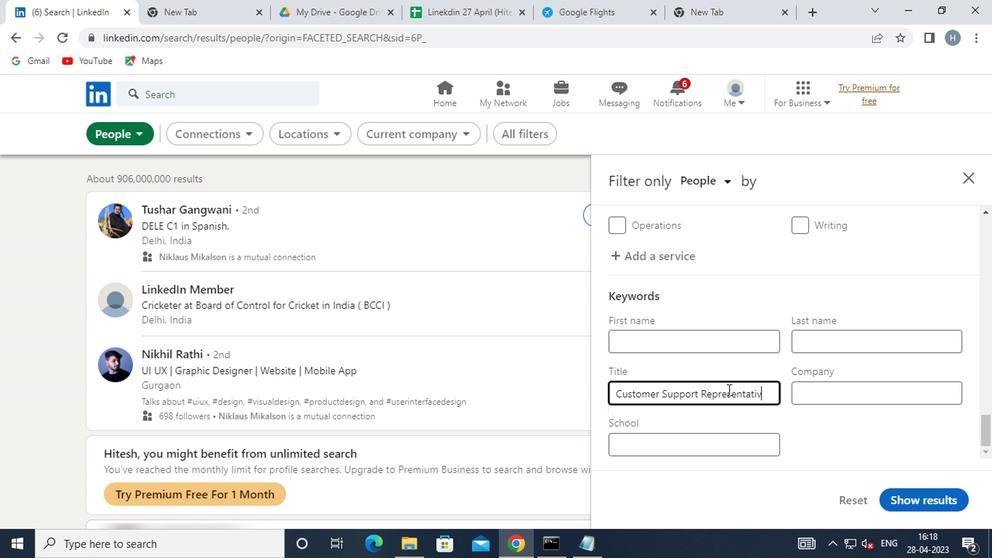 
Action: Mouse moved to (900, 499)
Screenshot: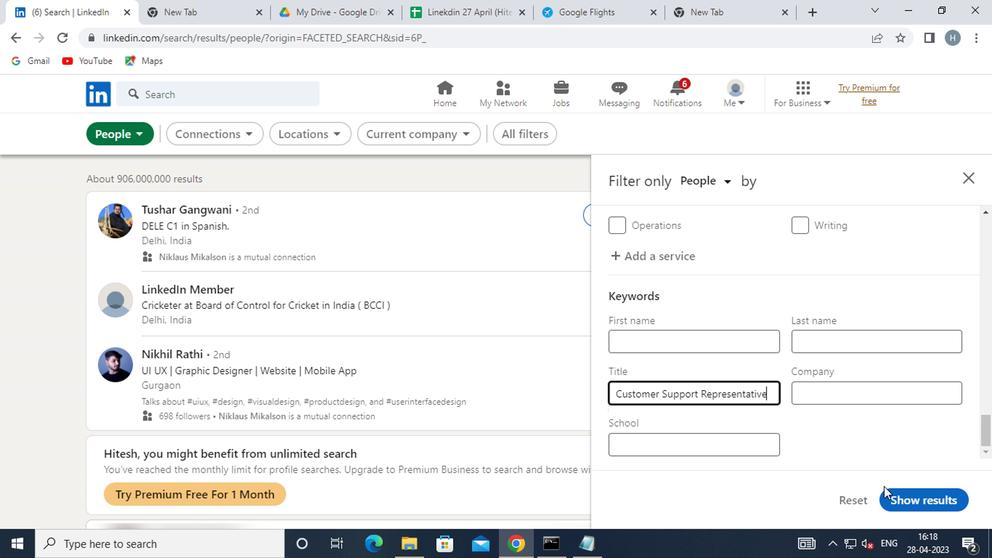 
Action: Mouse pressed left at (900, 499)
Screenshot: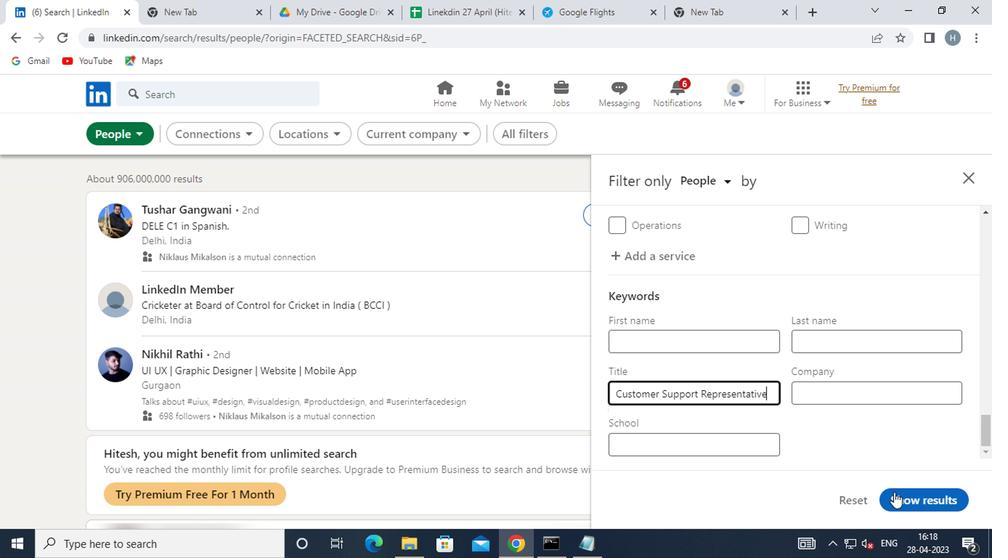 
Action: Mouse moved to (585, 288)
Screenshot: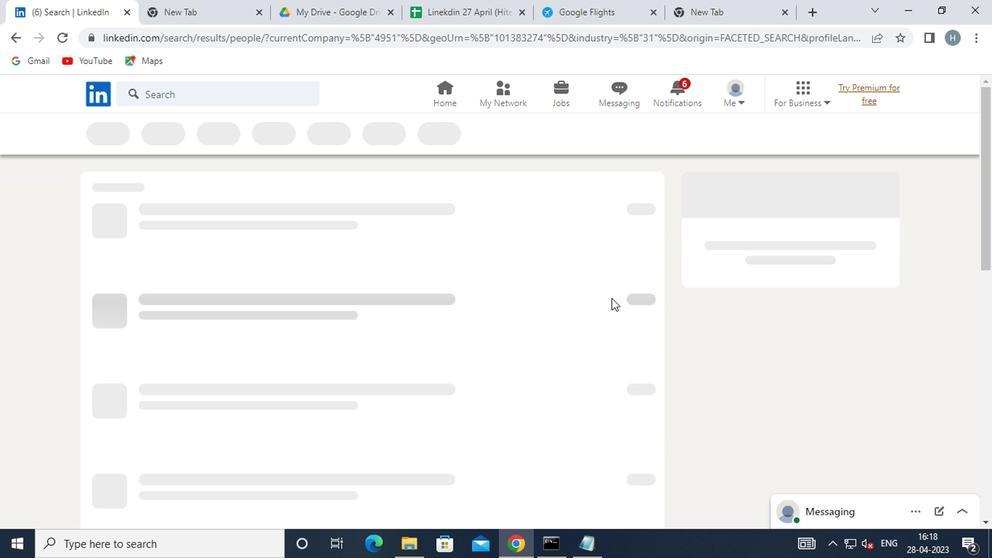 
